 Task: Look for space in Ambanja, Madagascar from 3rd June, 2023 to 9th June, 2023 for 2 adults in price range Rs.6000 to Rs.12000. Place can be entire place with 1  bedroom having 1 bed and 1 bathroom. Property type can be house, flat, guest house, hotel. Booking option can be shelf check-in. Required host language is English.
Action: Mouse moved to (468, 66)
Screenshot: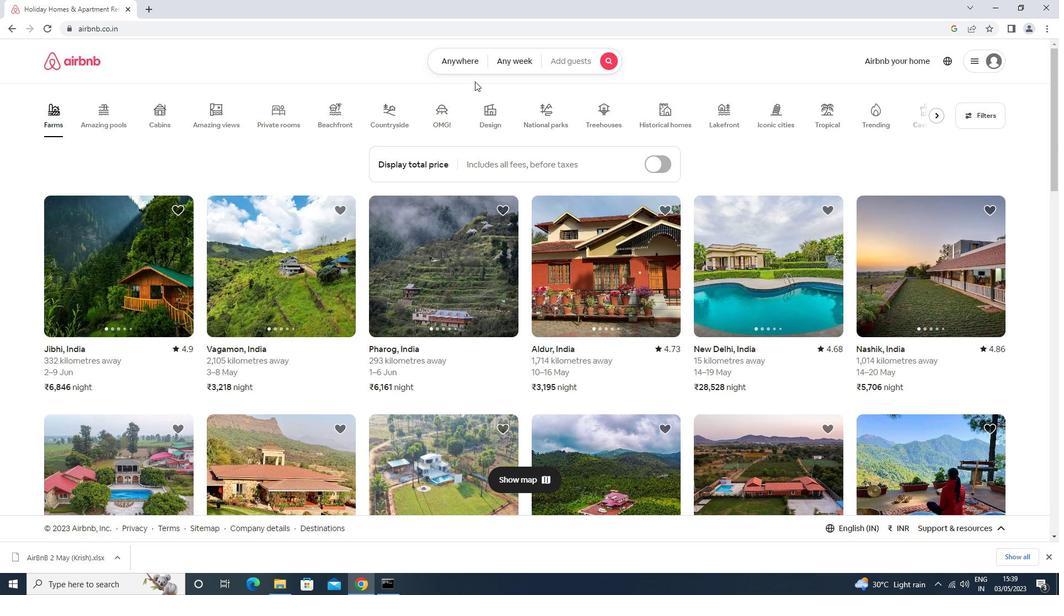
Action: Mouse pressed left at (468, 66)
Screenshot: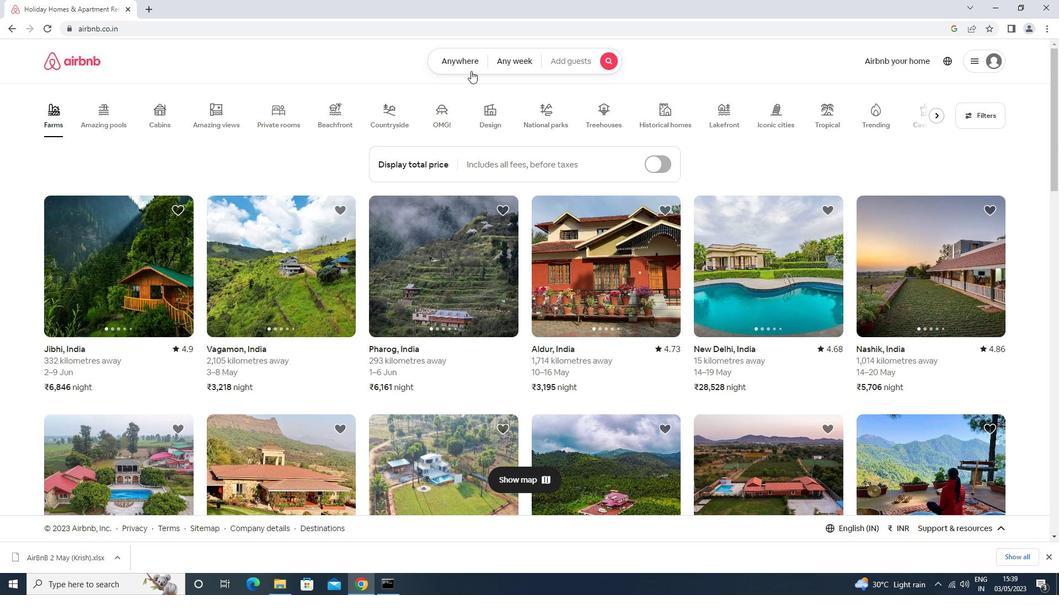 
Action: Mouse moved to (413, 107)
Screenshot: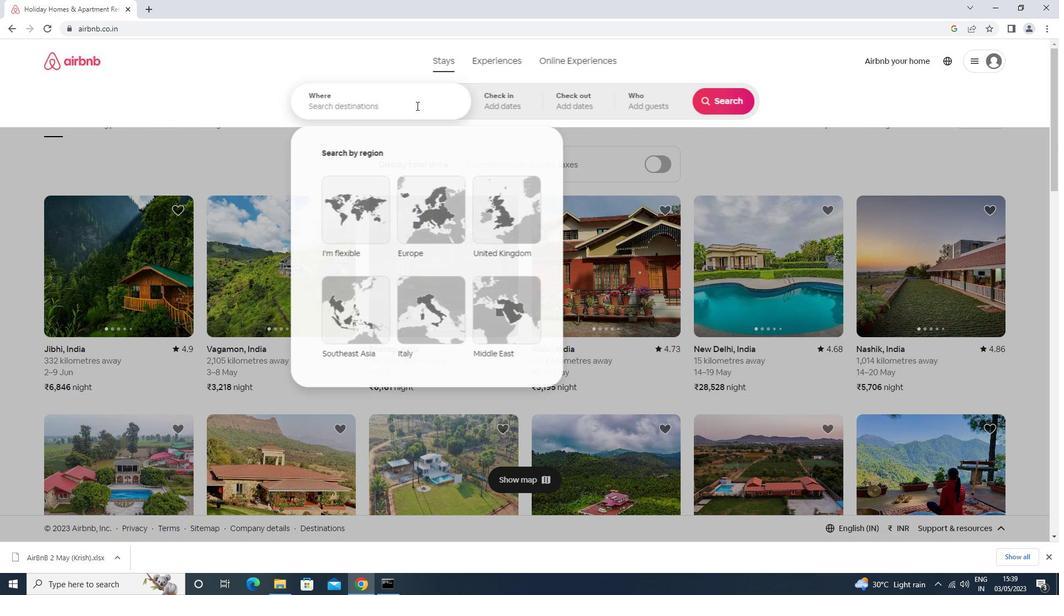 
Action: Mouse pressed left at (413, 107)
Screenshot: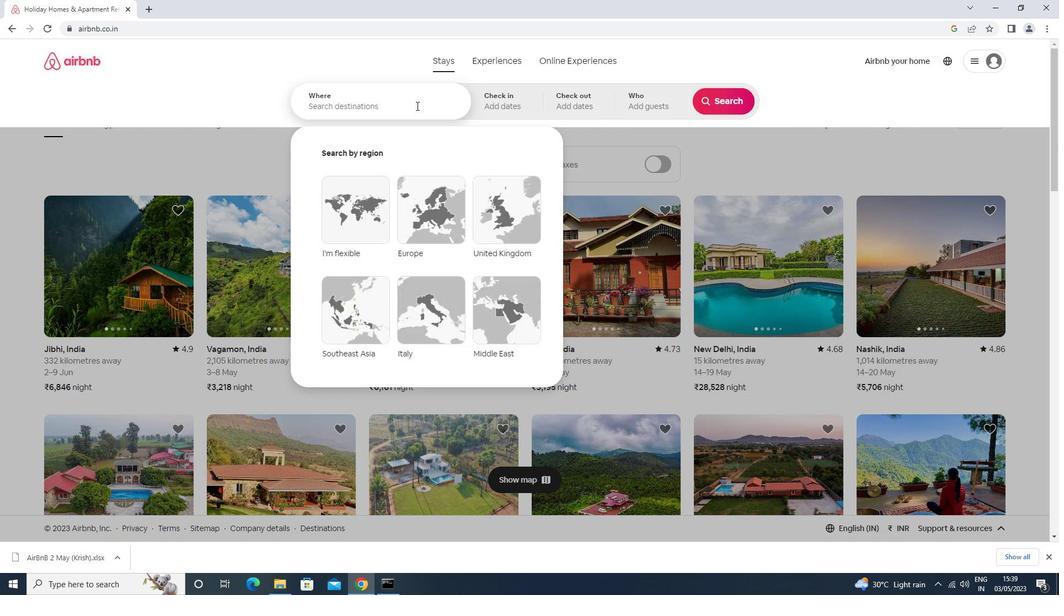 
Action: Mouse moved to (413, 107)
Screenshot: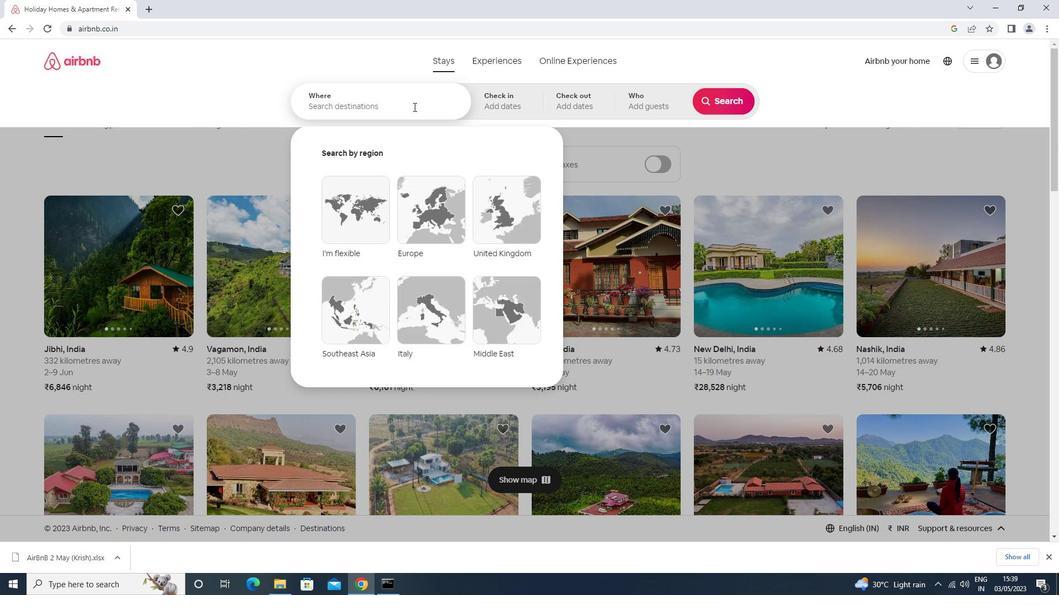
Action: Key pressed ambanja<Key.down><Key.enter>
Screenshot: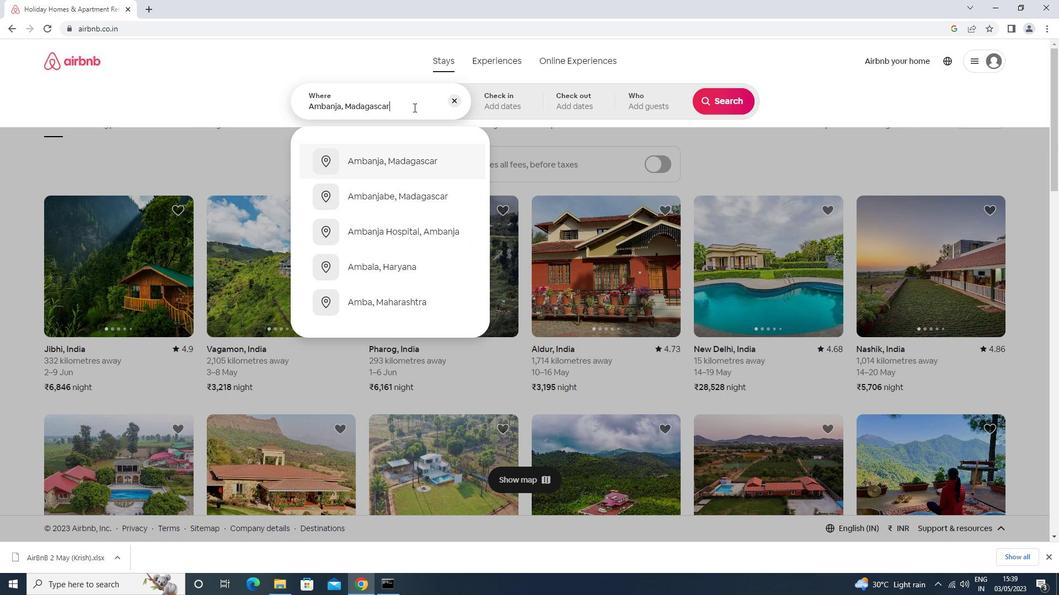 
Action: Mouse moved to (706, 231)
Screenshot: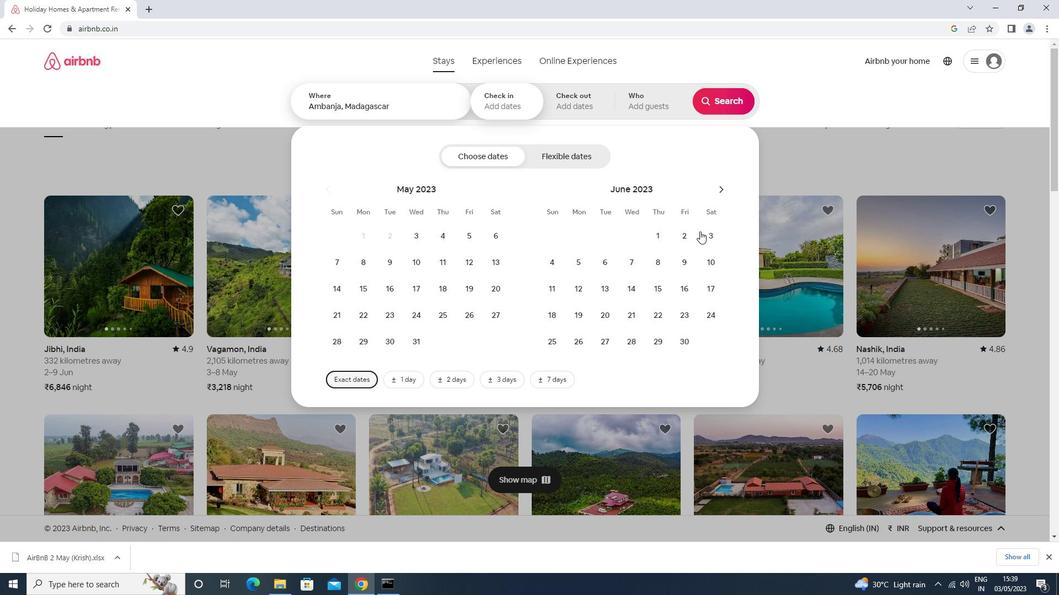 
Action: Mouse pressed left at (706, 231)
Screenshot: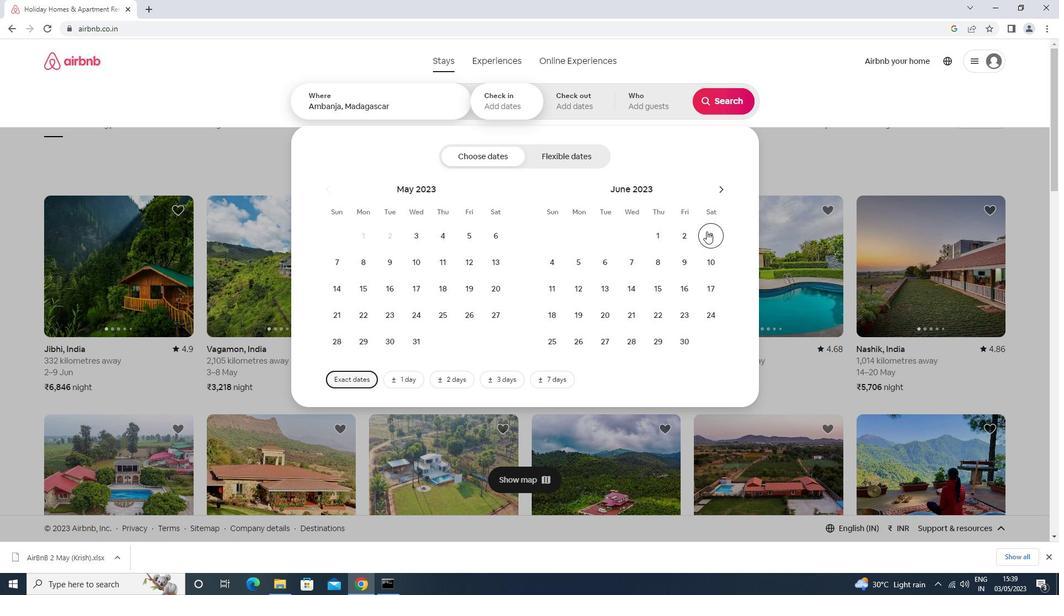 
Action: Mouse moved to (681, 266)
Screenshot: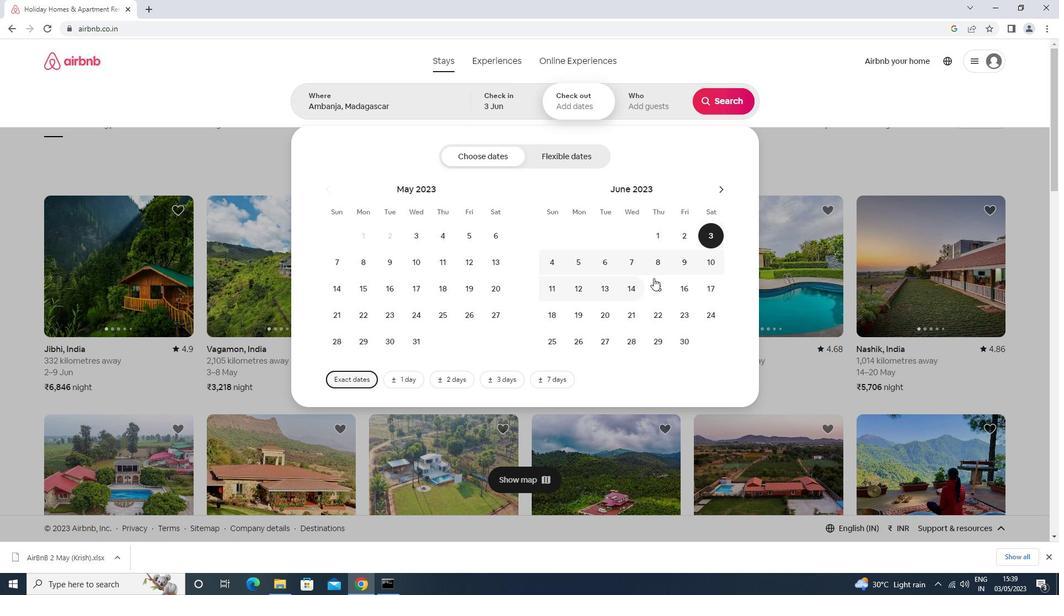 
Action: Mouse pressed left at (681, 266)
Screenshot: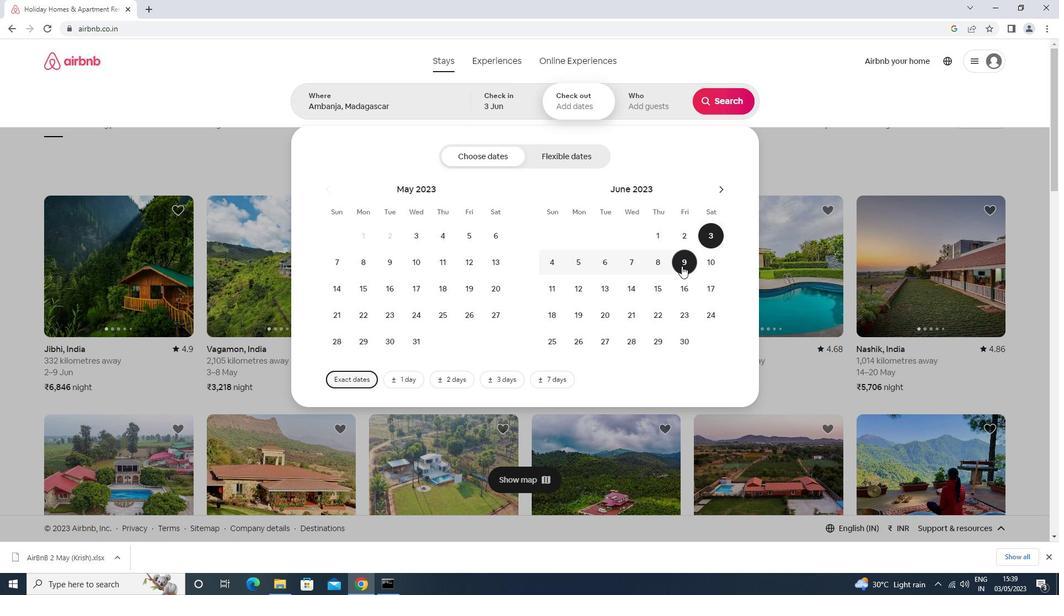 
Action: Mouse moved to (640, 113)
Screenshot: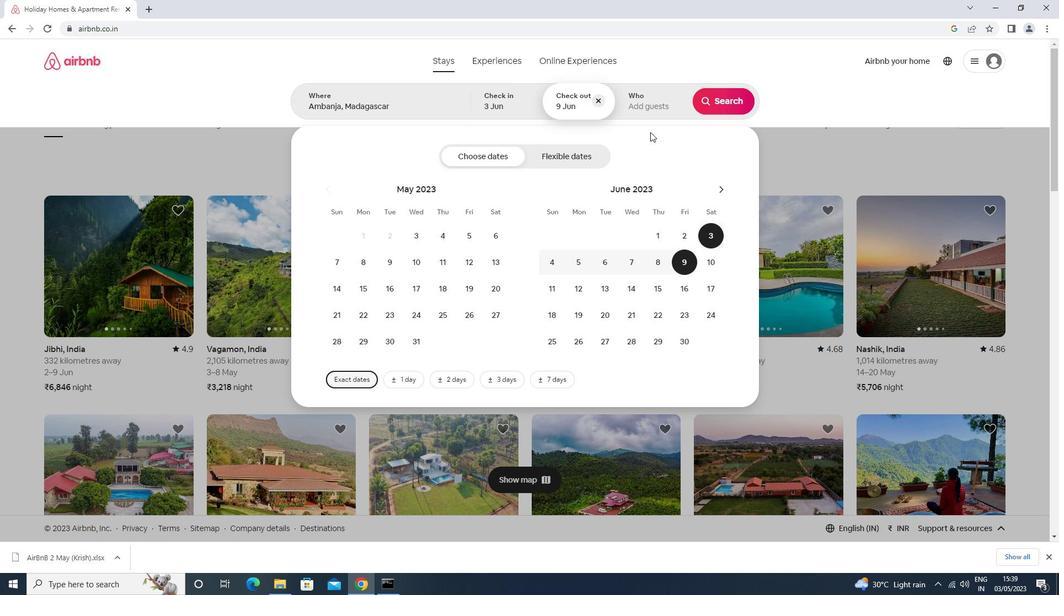 
Action: Mouse pressed left at (640, 113)
Screenshot: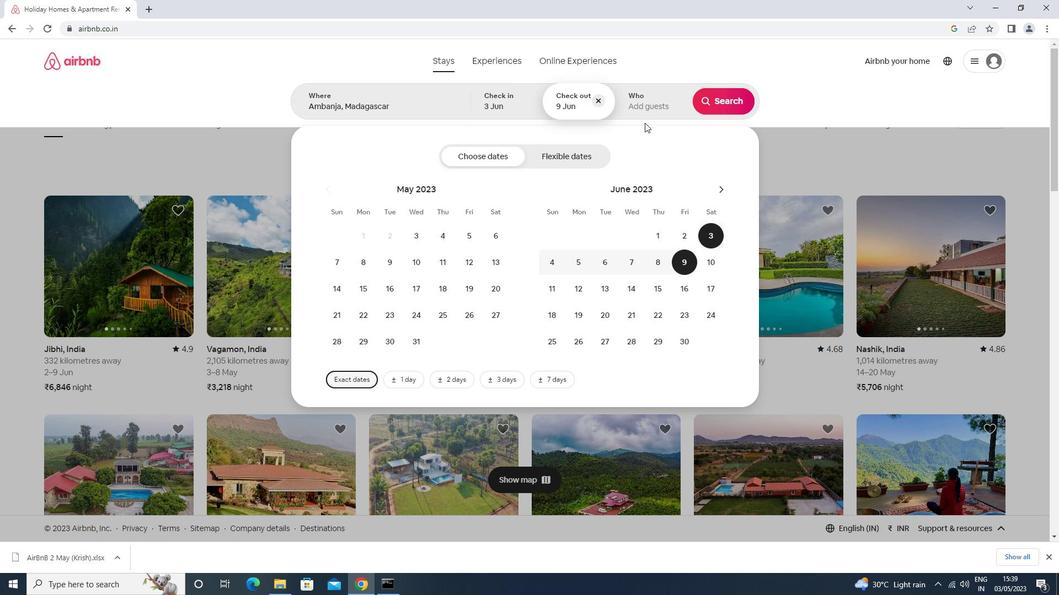 
Action: Mouse moved to (726, 164)
Screenshot: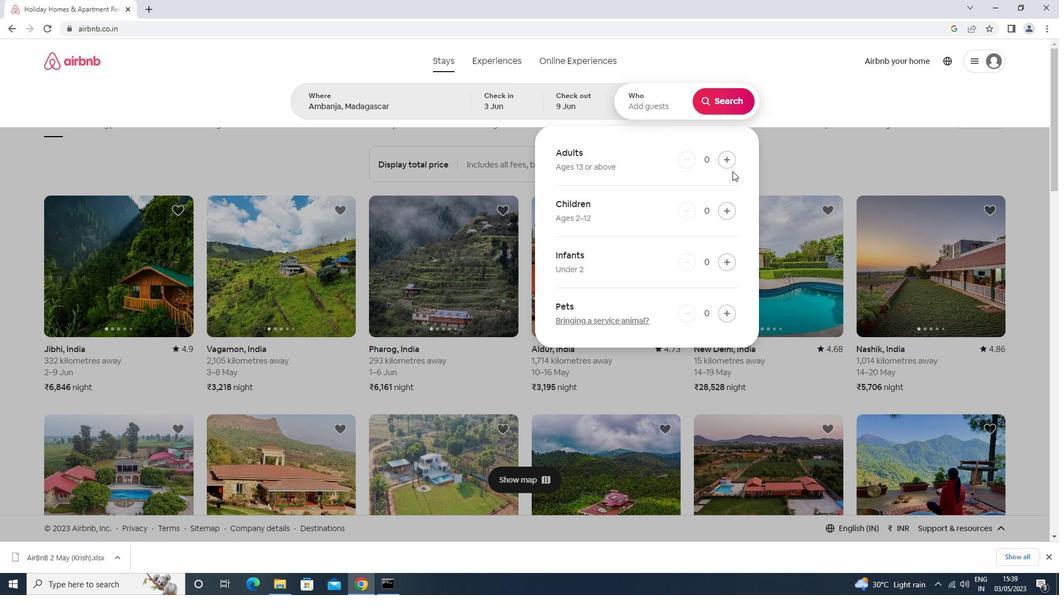 
Action: Mouse pressed left at (726, 164)
Screenshot: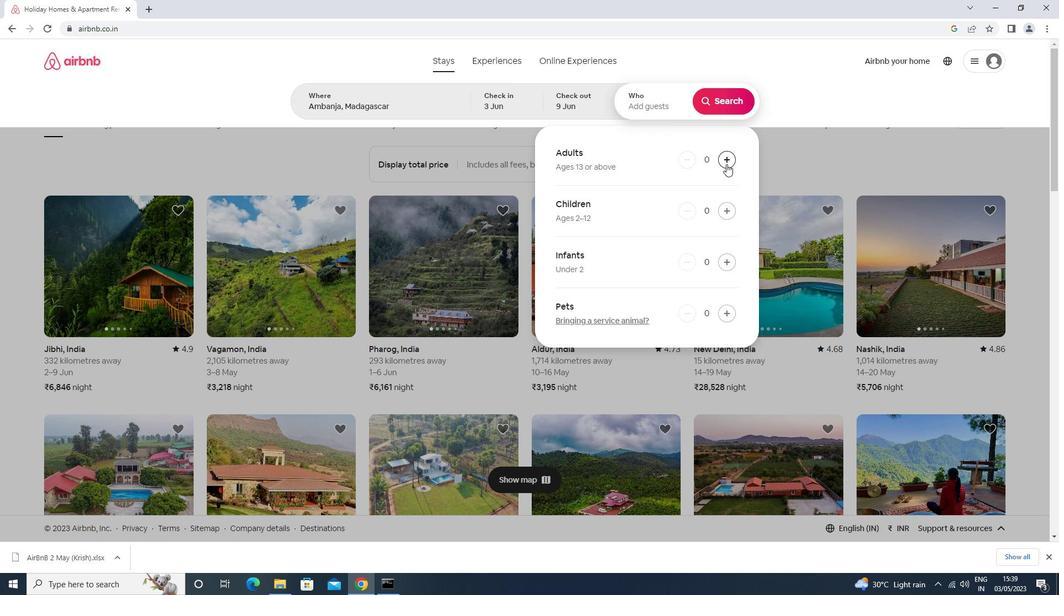 
Action: Mouse pressed left at (726, 164)
Screenshot: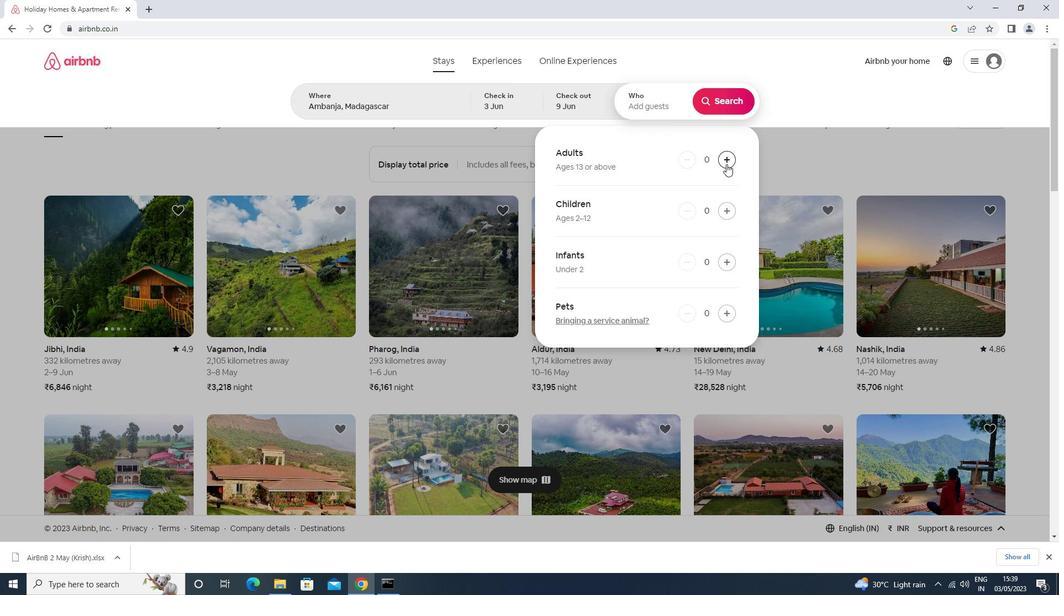 
Action: Mouse moved to (723, 105)
Screenshot: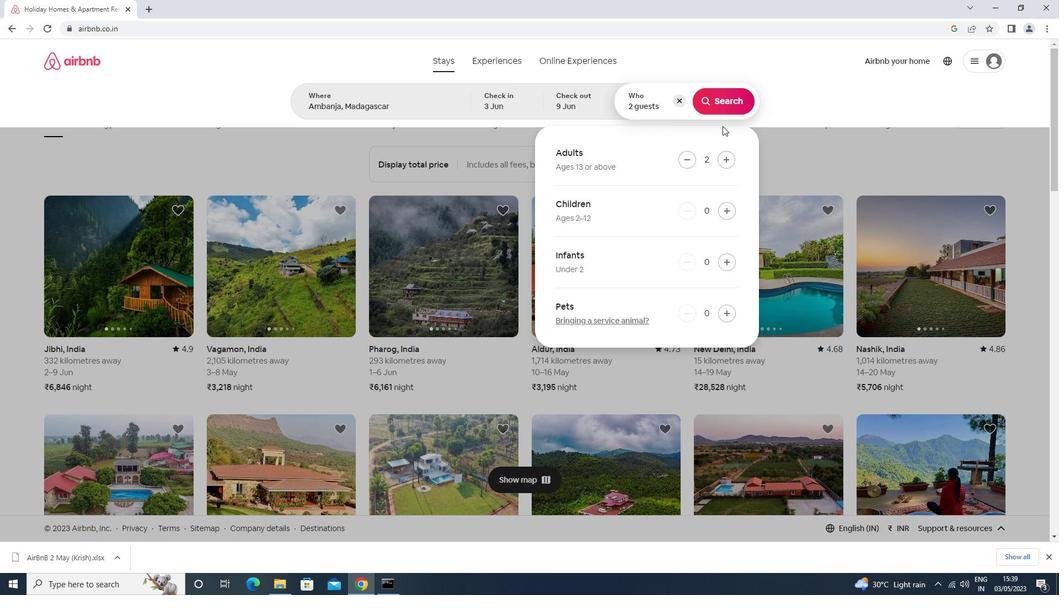 
Action: Mouse pressed left at (723, 105)
Screenshot: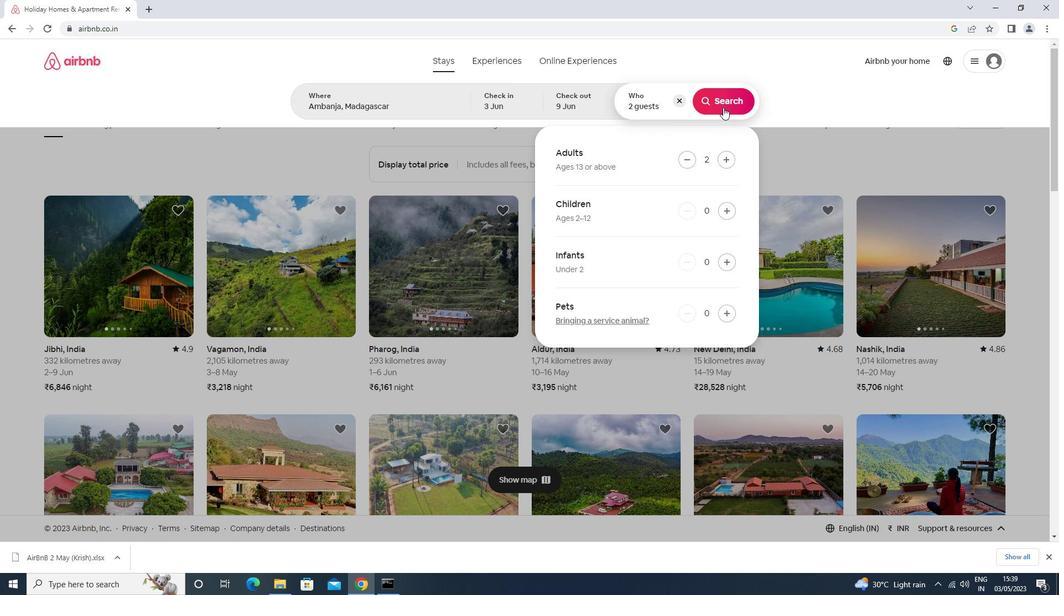 
Action: Mouse moved to (1003, 106)
Screenshot: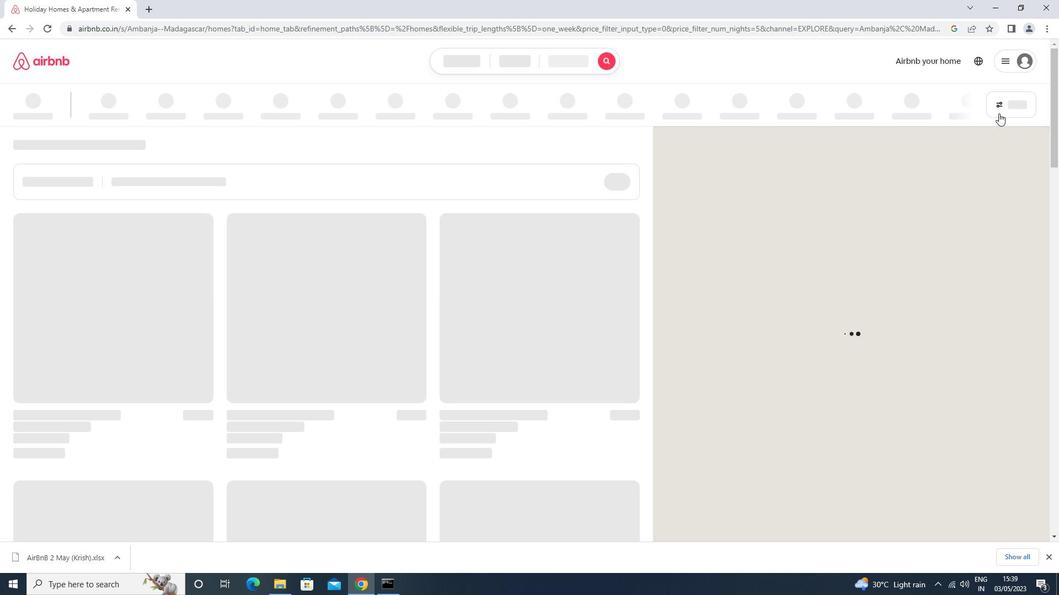 
Action: Mouse pressed left at (1003, 106)
Screenshot: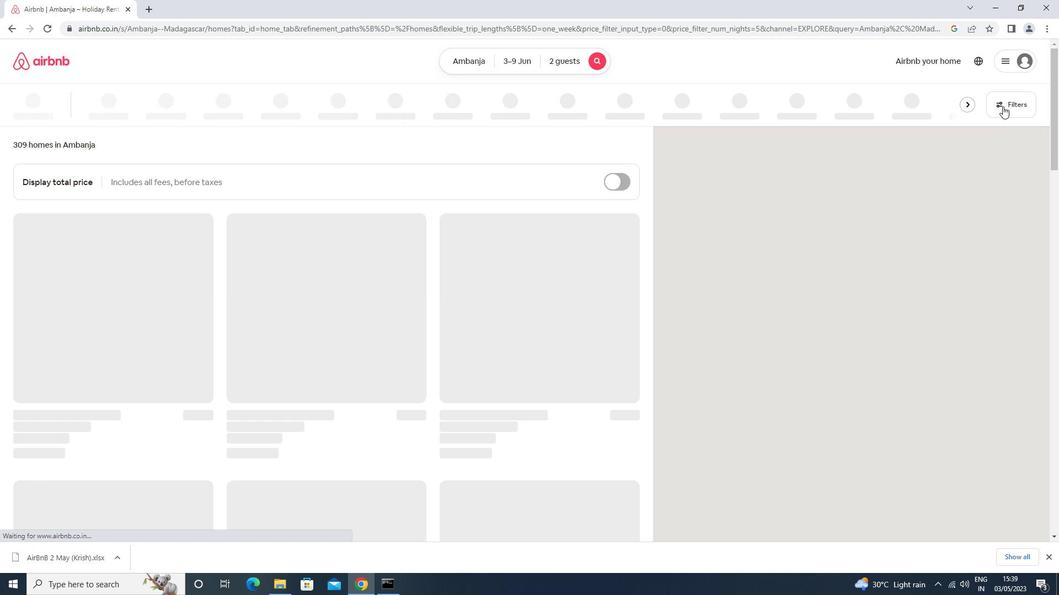 
Action: Mouse moved to (400, 247)
Screenshot: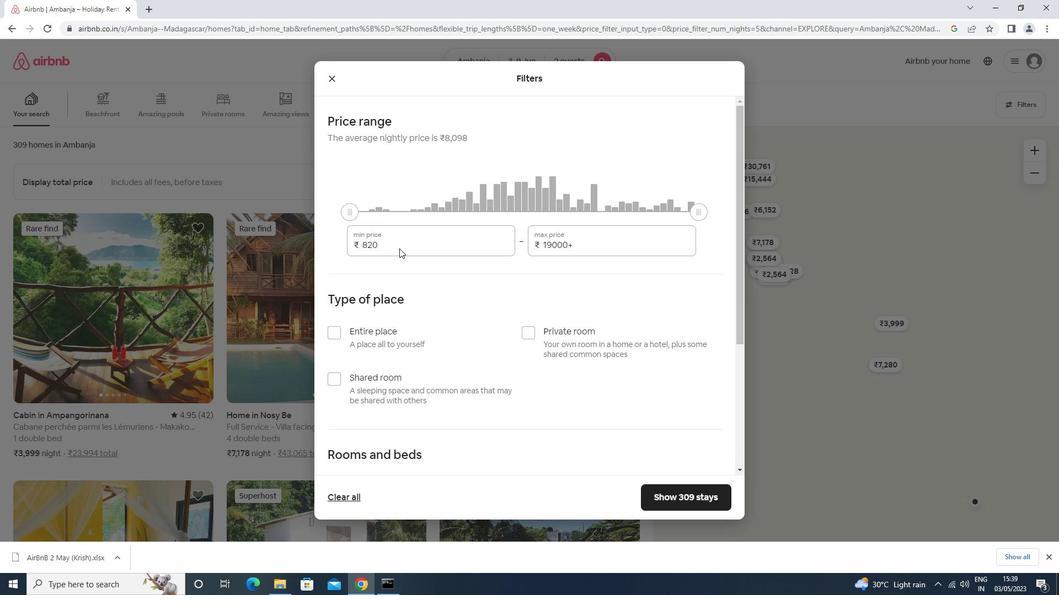 
Action: Mouse pressed left at (400, 247)
Screenshot: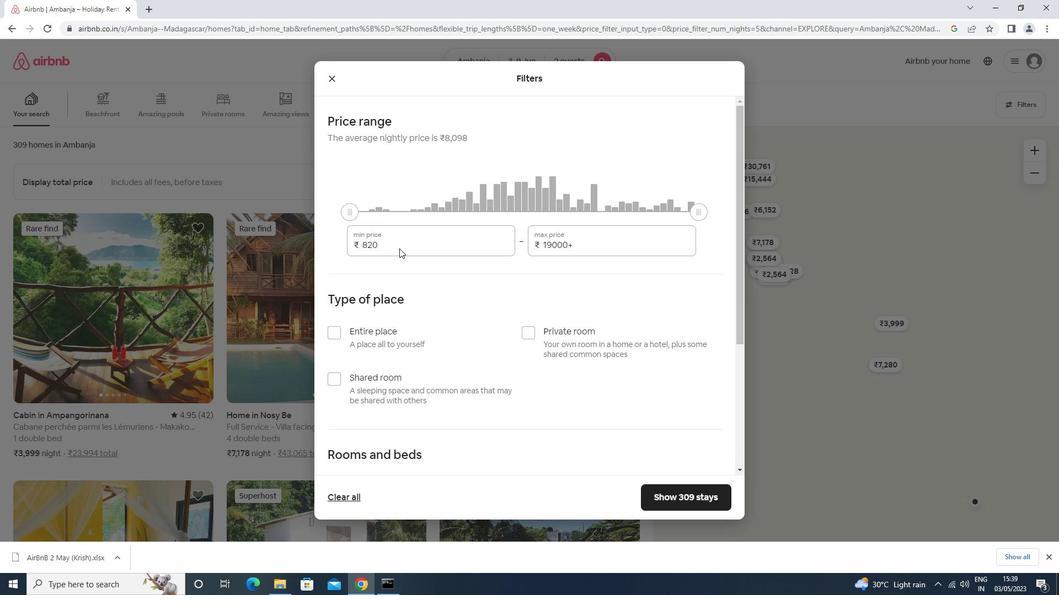 
Action: Mouse moved to (383, 235)
Screenshot: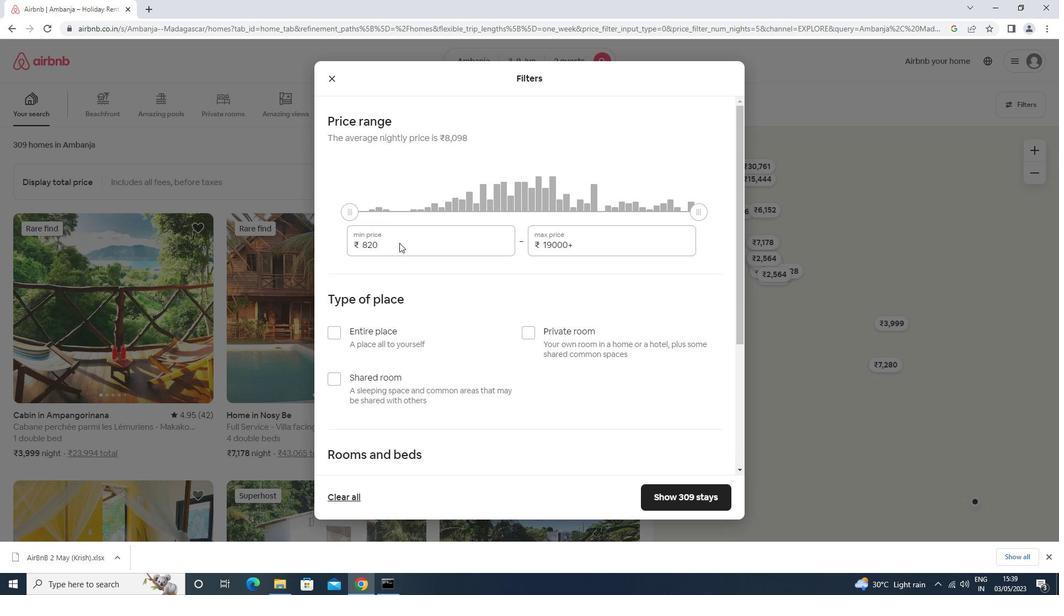 
Action: Mouse pressed left at (383, 235)
Screenshot: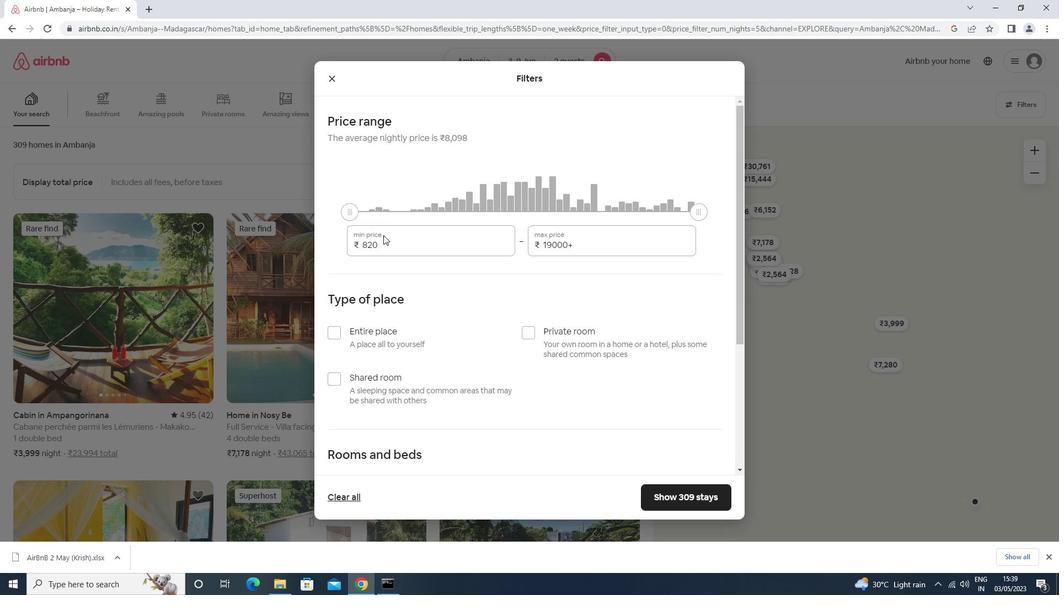
Action: Mouse moved to (393, 236)
Screenshot: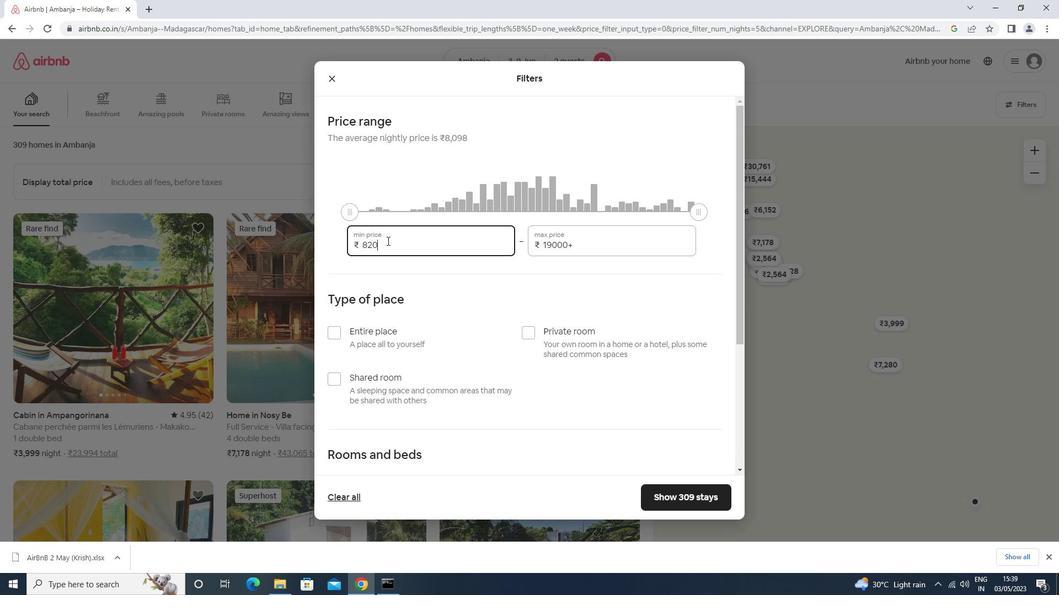 
Action: Key pressed <Key.backspace><Key.backspace><Key.backspace><Key.backspace><Key.backspace><Key.backspace>6000<Key.tab>12000
Screenshot: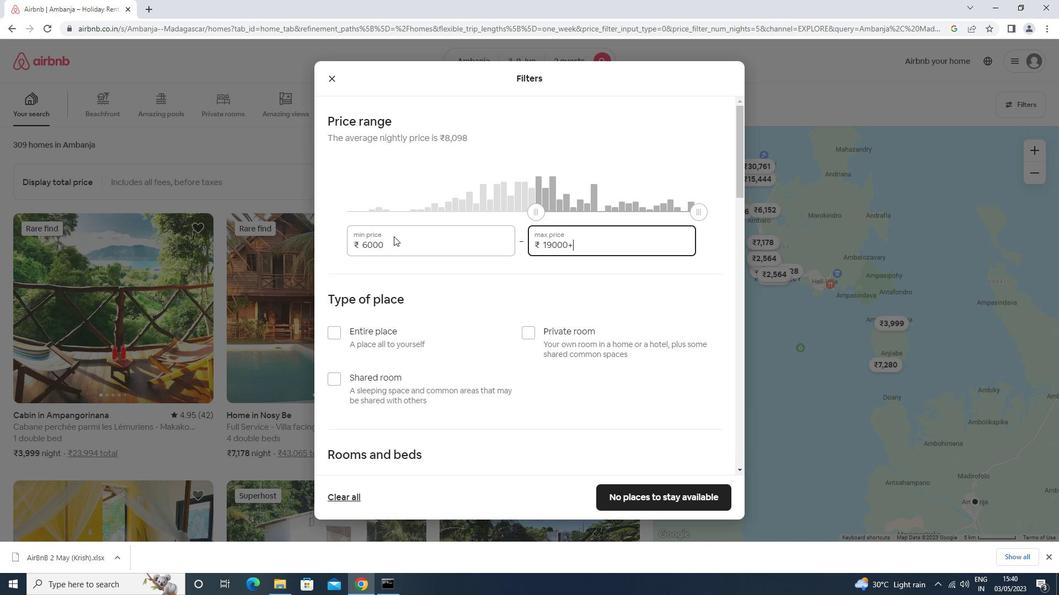 
Action: Mouse moved to (364, 333)
Screenshot: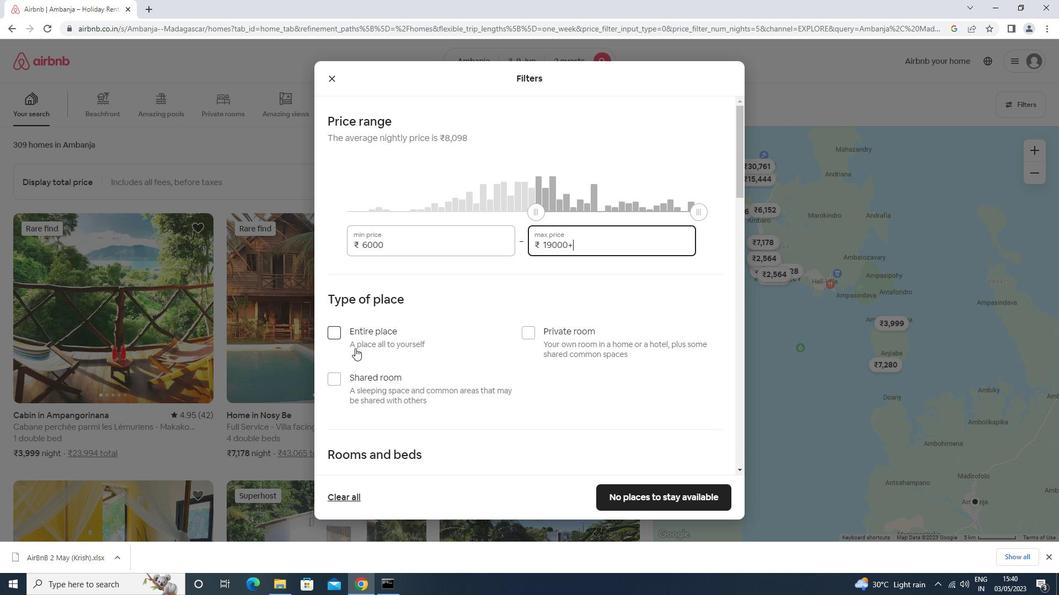 
Action: Mouse pressed left at (364, 333)
Screenshot: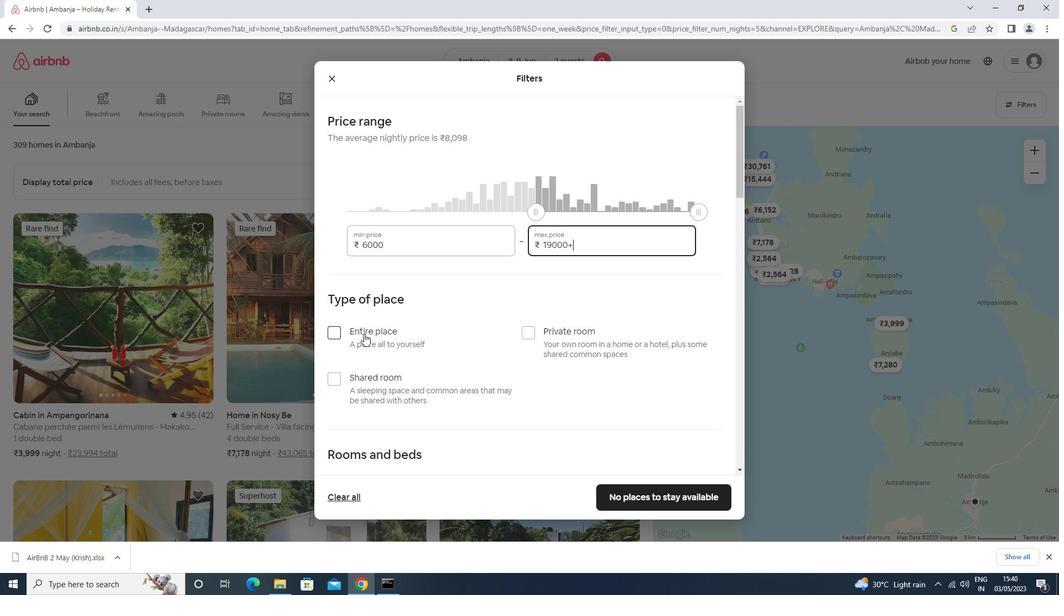 
Action: Mouse moved to (367, 333)
Screenshot: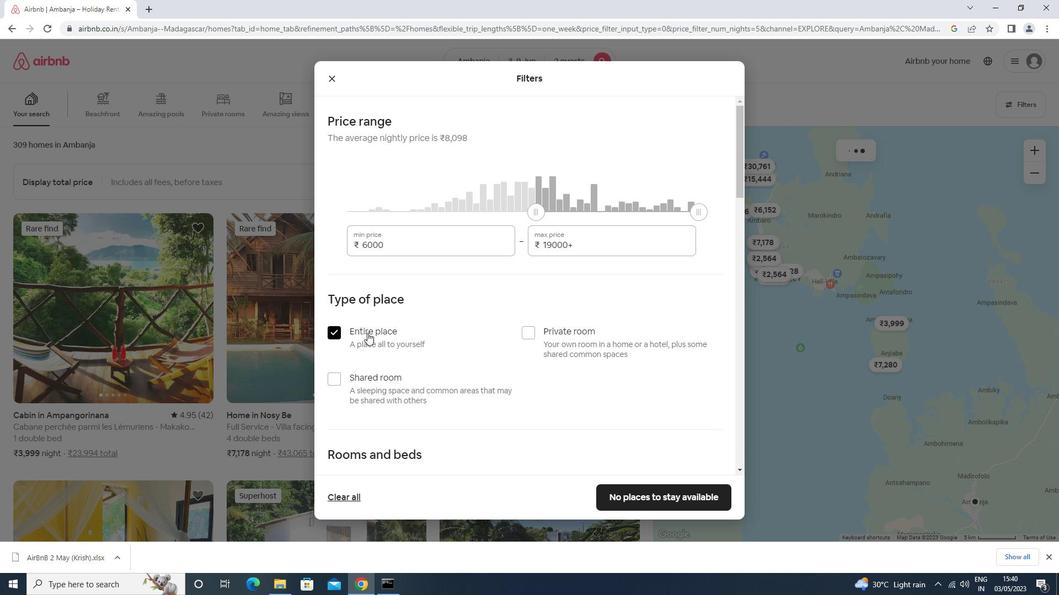 
Action: Mouse scrolled (367, 332) with delta (0, 0)
Screenshot: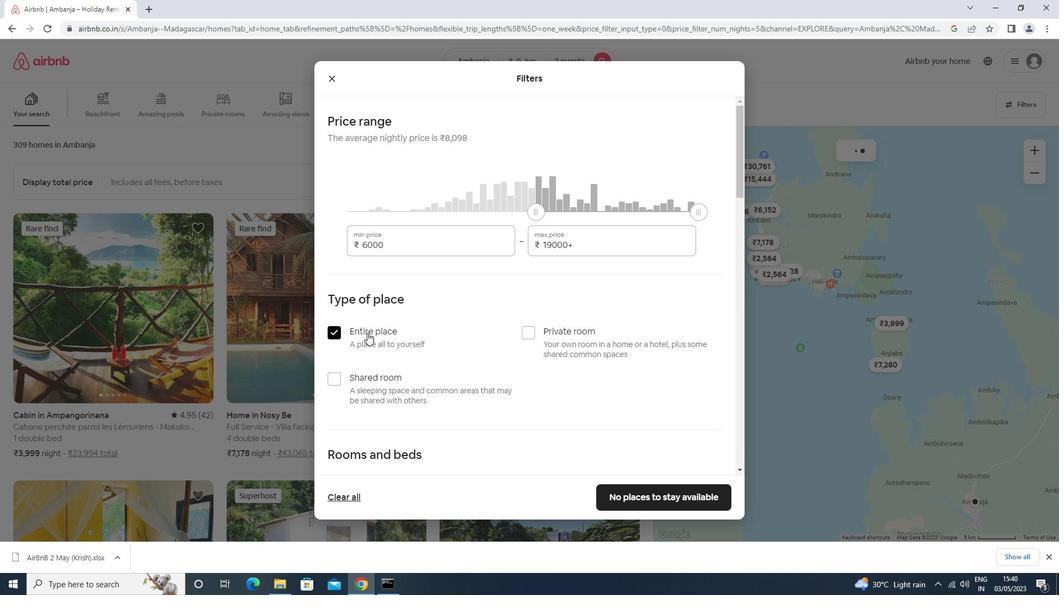 
Action: Mouse scrolled (367, 332) with delta (0, 0)
Screenshot: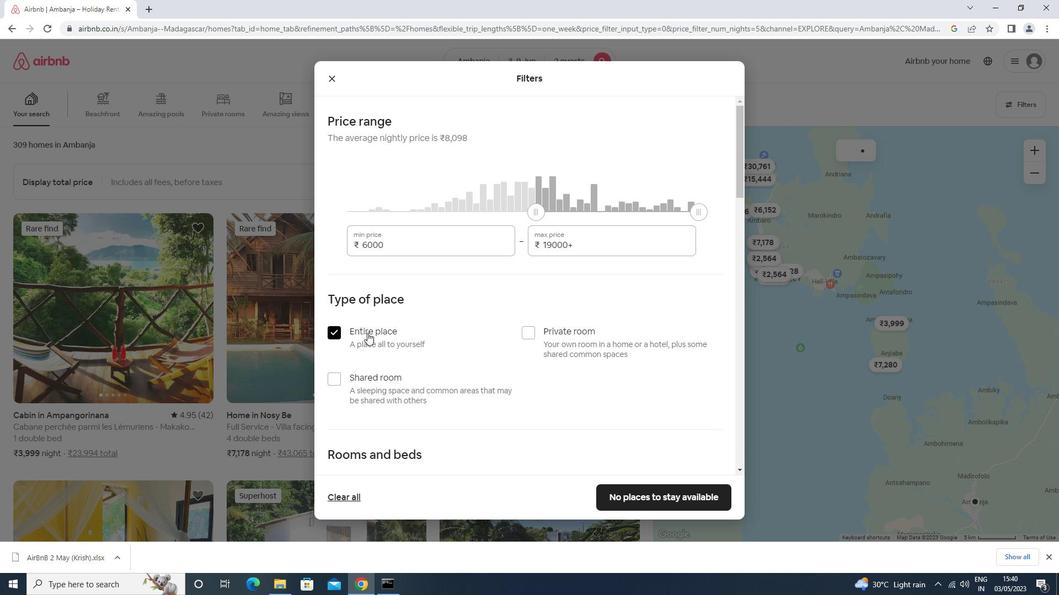 
Action: Mouse scrolled (367, 332) with delta (0, 0)
Screenshot: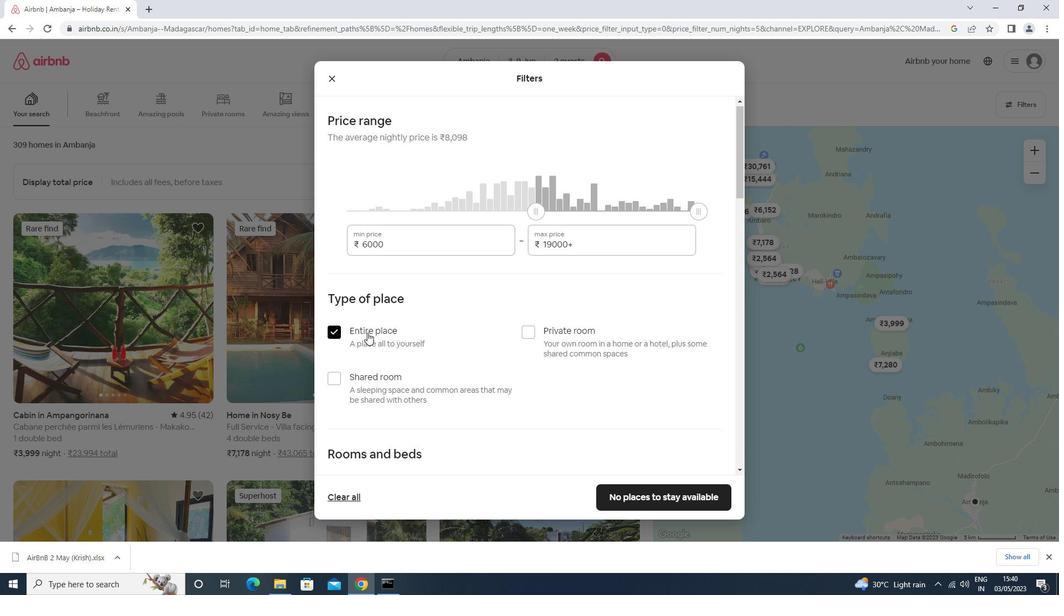 
Action: Mouse moved to (401, 350)
Screenshot: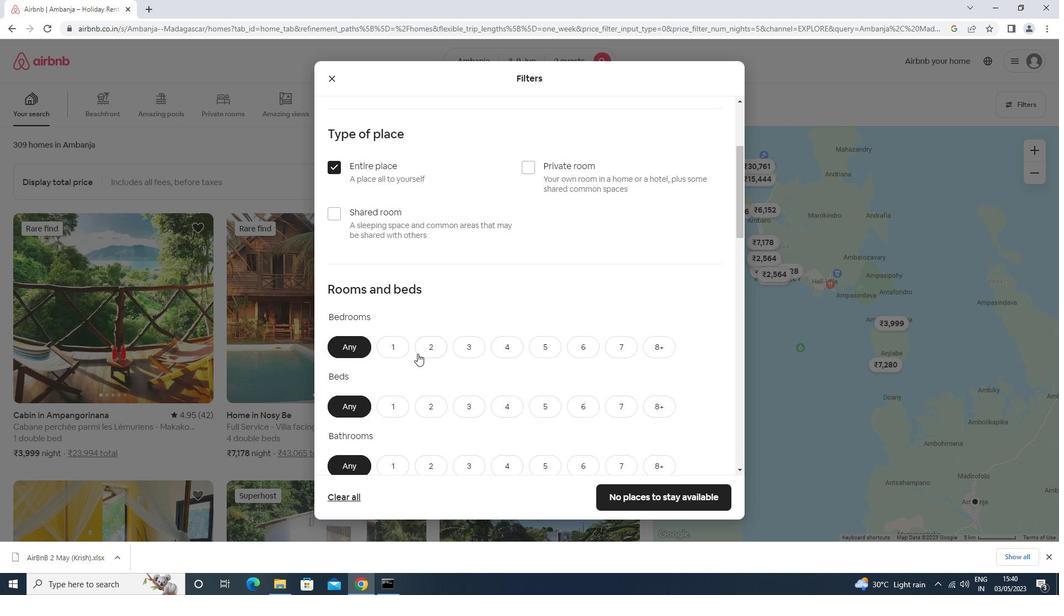 
Action: Mouse pressed left at (401, 350)
Screenshot: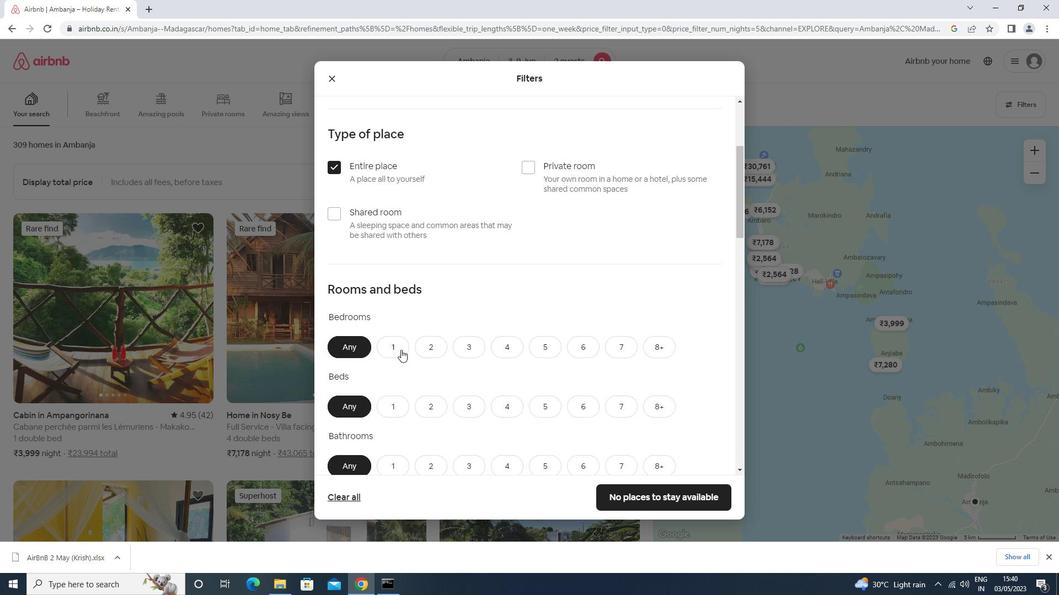 
Action: Mouse moved to (392, 417)
Screenshot: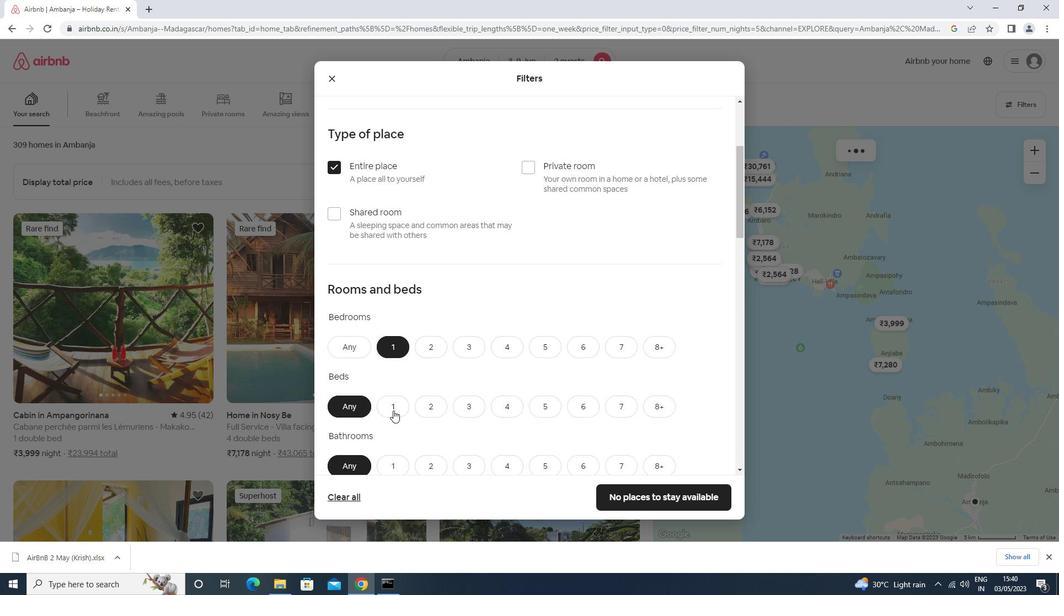 
Action: Mouse pressed left at (392, 417)
Screenshot: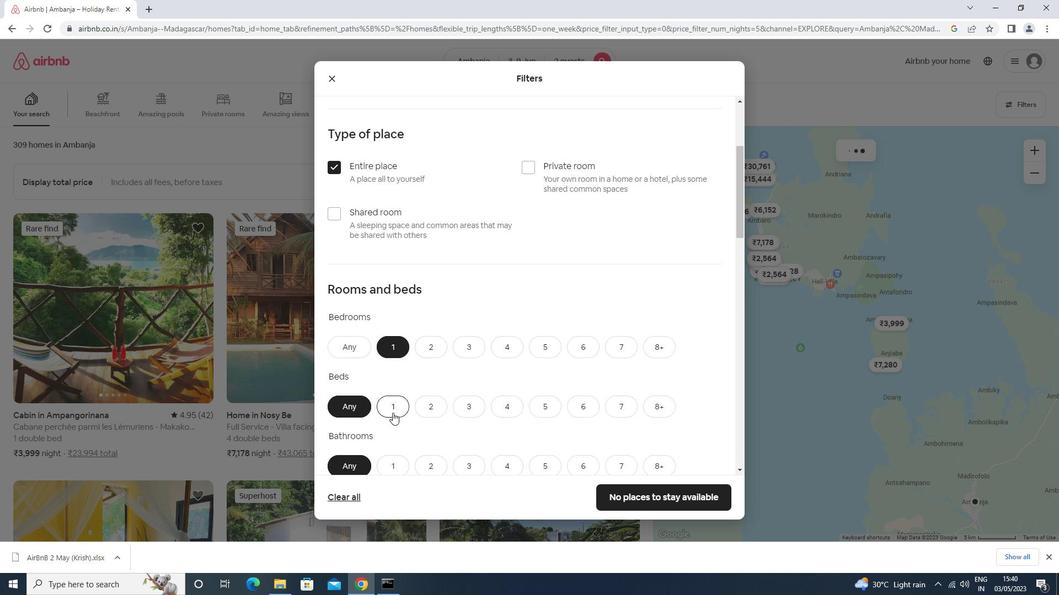 
Action: Mouse moved to (393, 464)
Screenshot: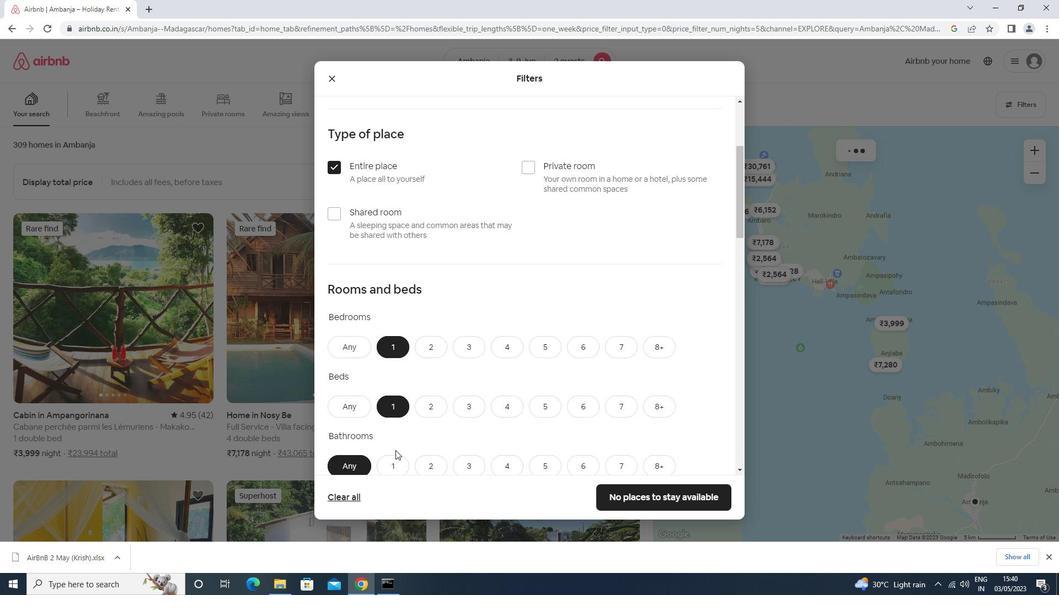 
Action: Mouse pressed left at (393, 464)
Screenshot: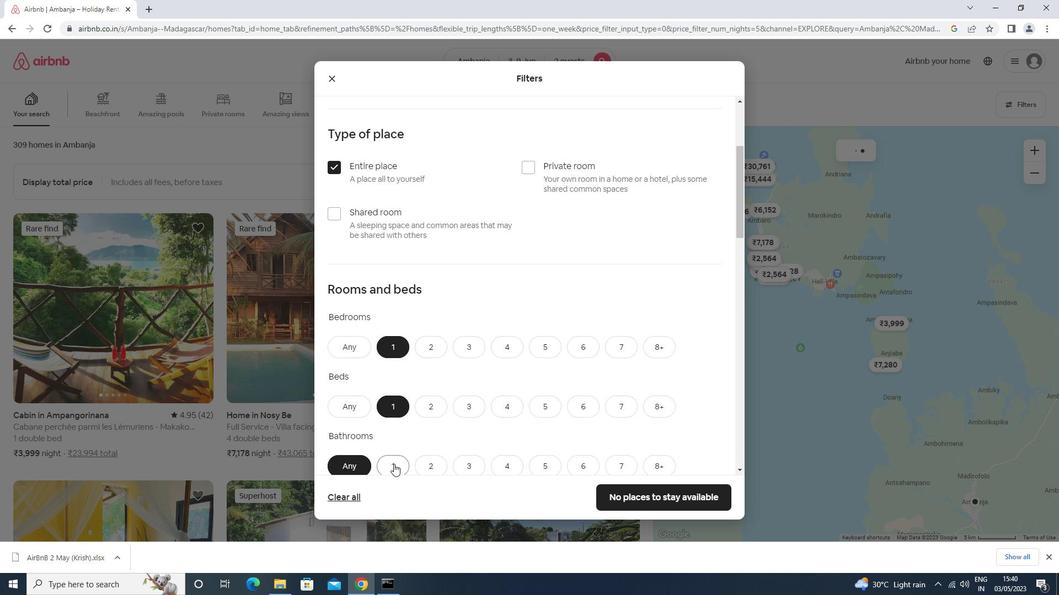 
Action: Mouse moved to (396, 445)
Screenshot: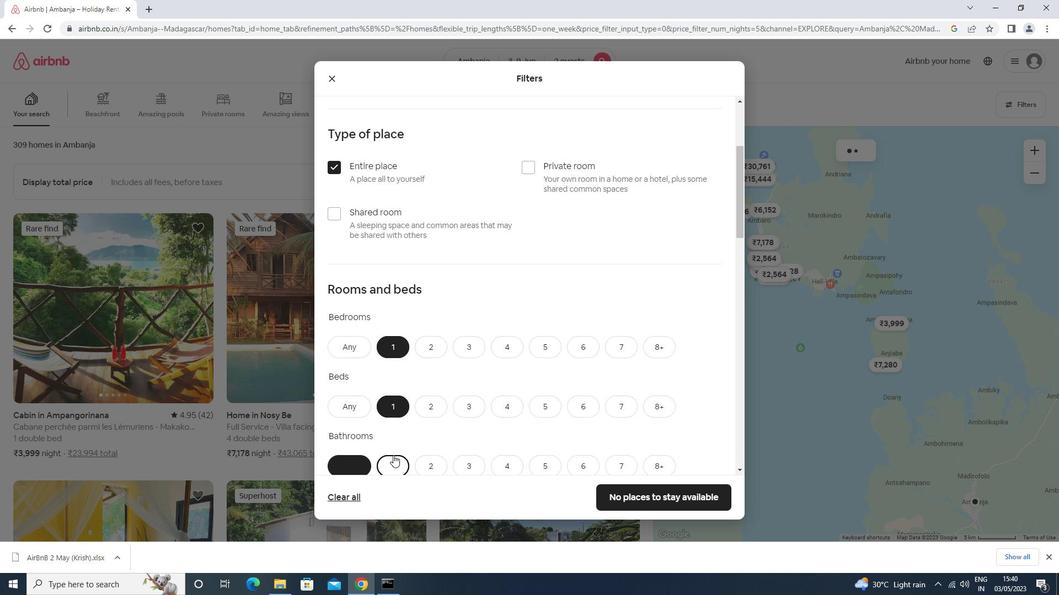 
Action: Mouse scrolled (396, 444) with delta (0, 0)
Screenshot: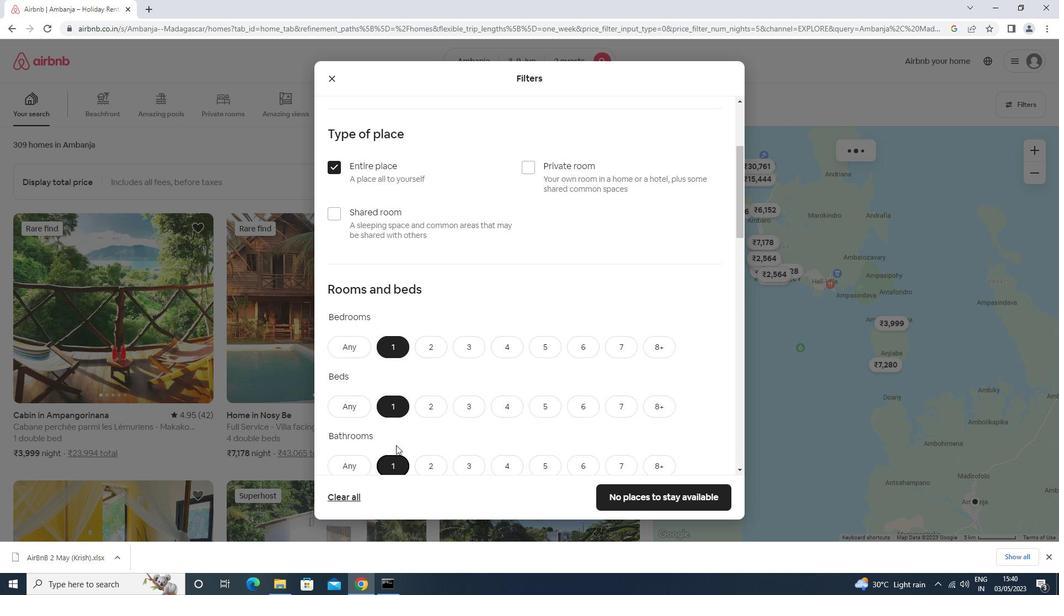 
Action: Mouse scrolled (396, 444) with delta (0, 0)
Screenshot: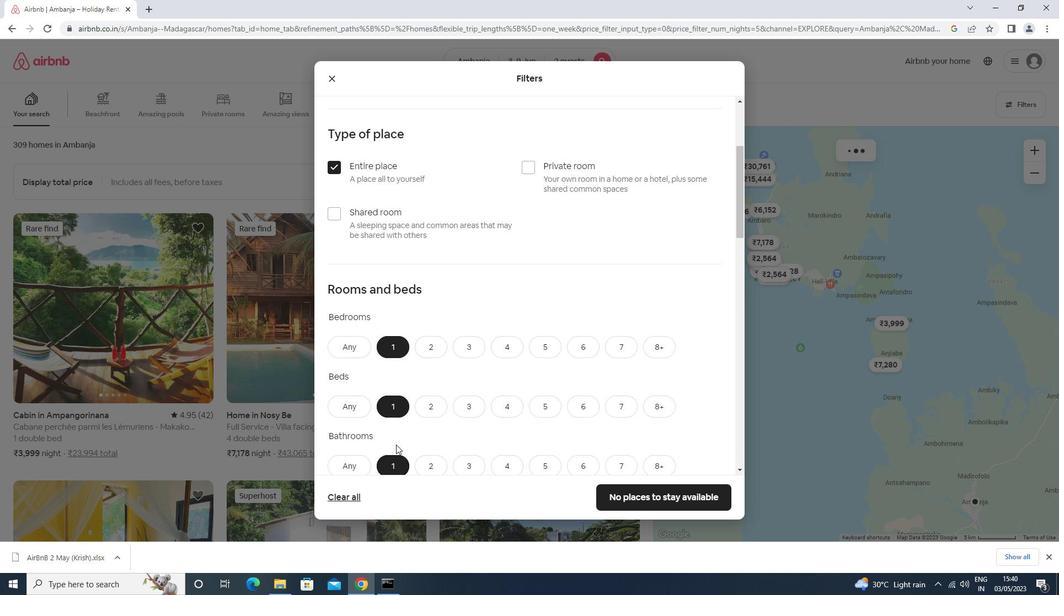 
Action: Mouse scrolled (396, 444) with delta (0, 0)
Screenshot: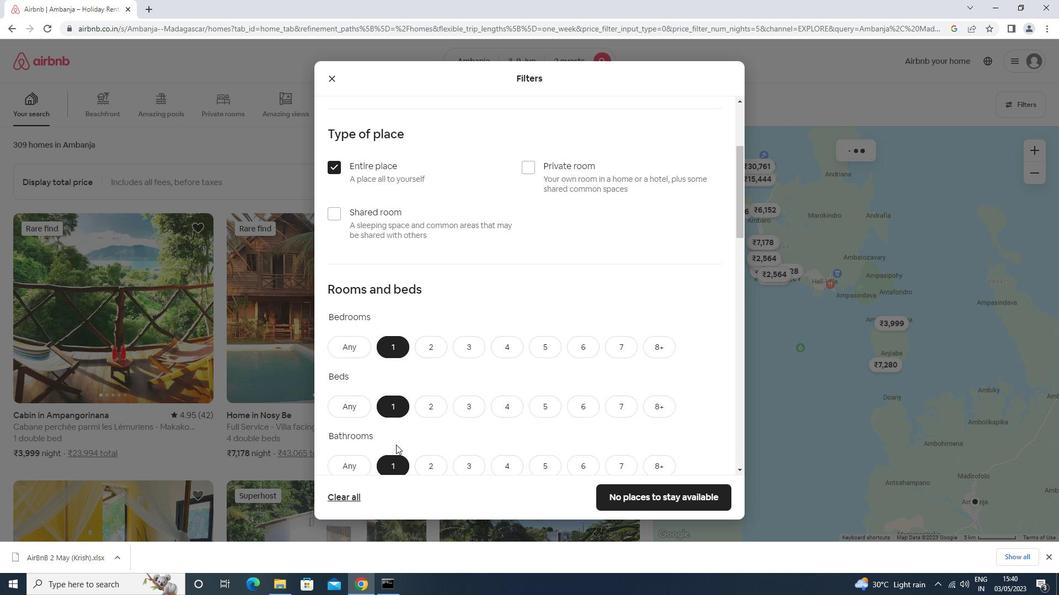
Action: Mouse scrolled (396, 444) with delta (0, 0)
Screenshot: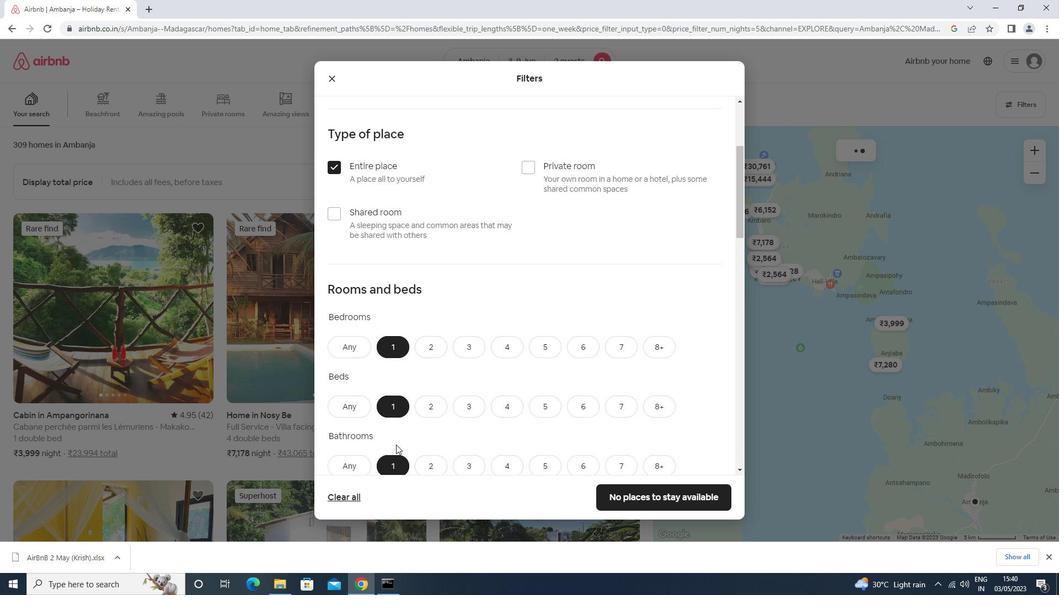 
Action: Mouse scrolled (396, 444) with delta (0, 0)
Screenshot: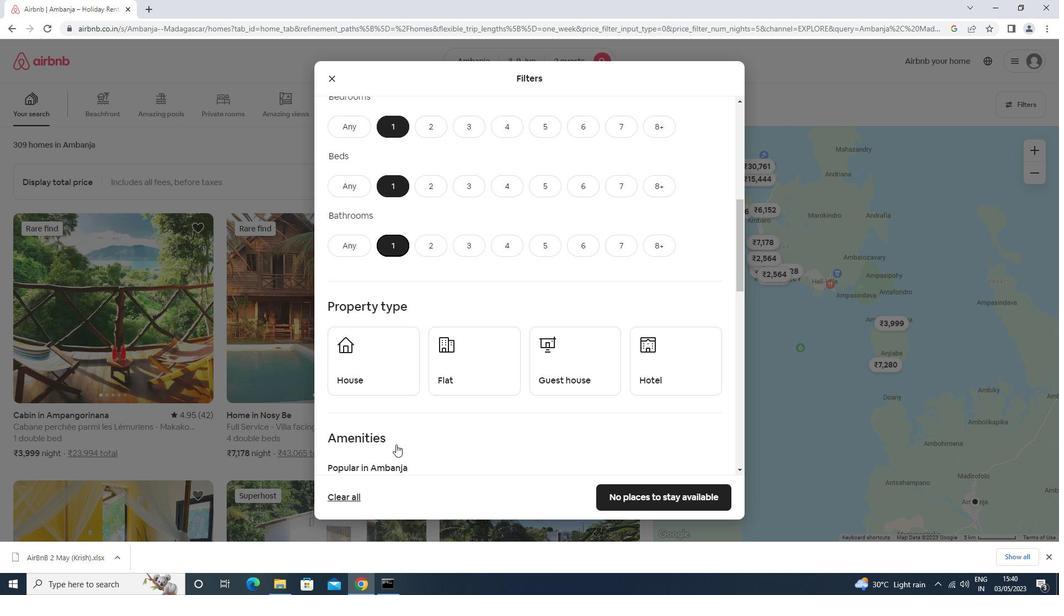 
Action: Mouse scrolled (396, 444) with delta (0, 0)
Screenshot: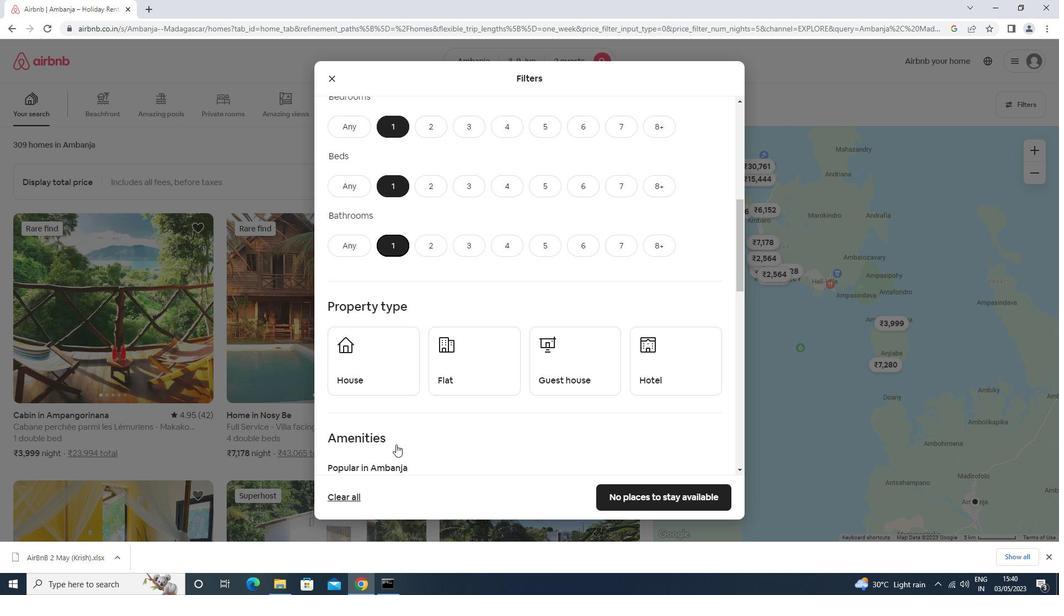 
Action: Mouse moved to (376, 256)
Screenshot: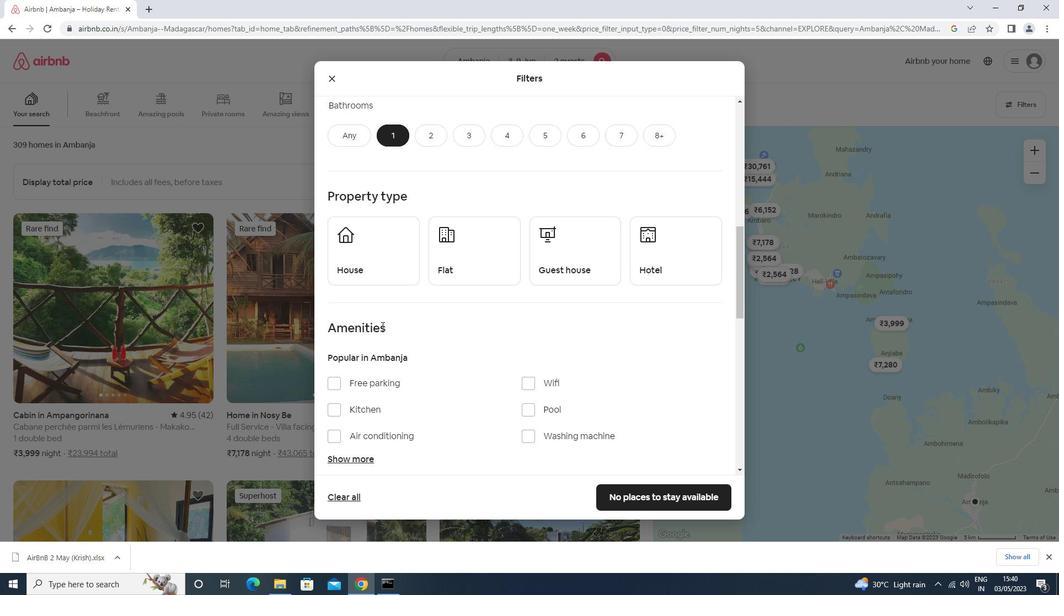 
Action: Mouse pressed left at (376, 256)
Screenshot: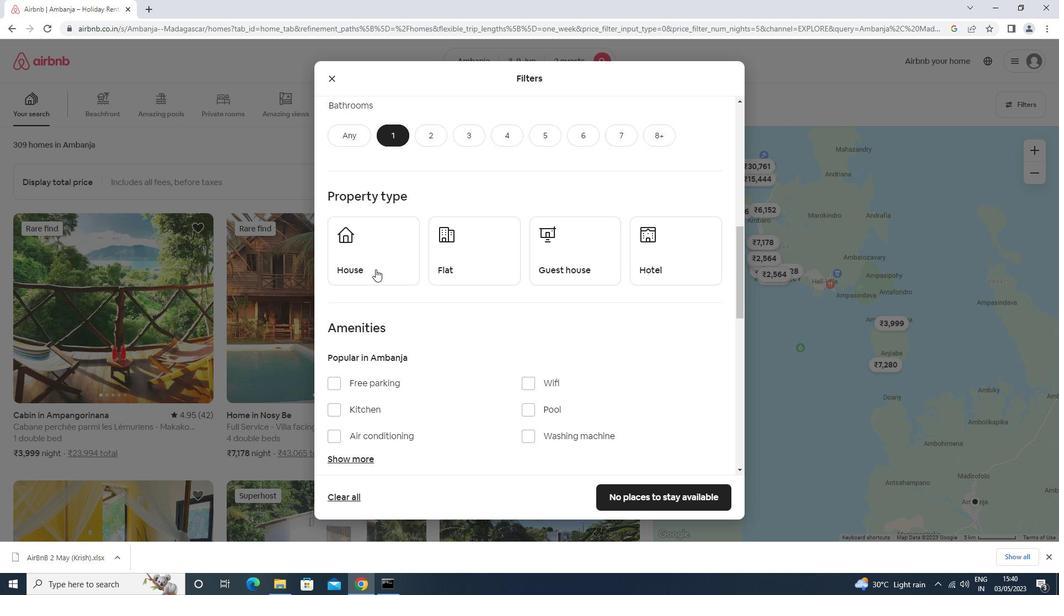 
Action: Mouse moved to (476, 274)
Screenshot: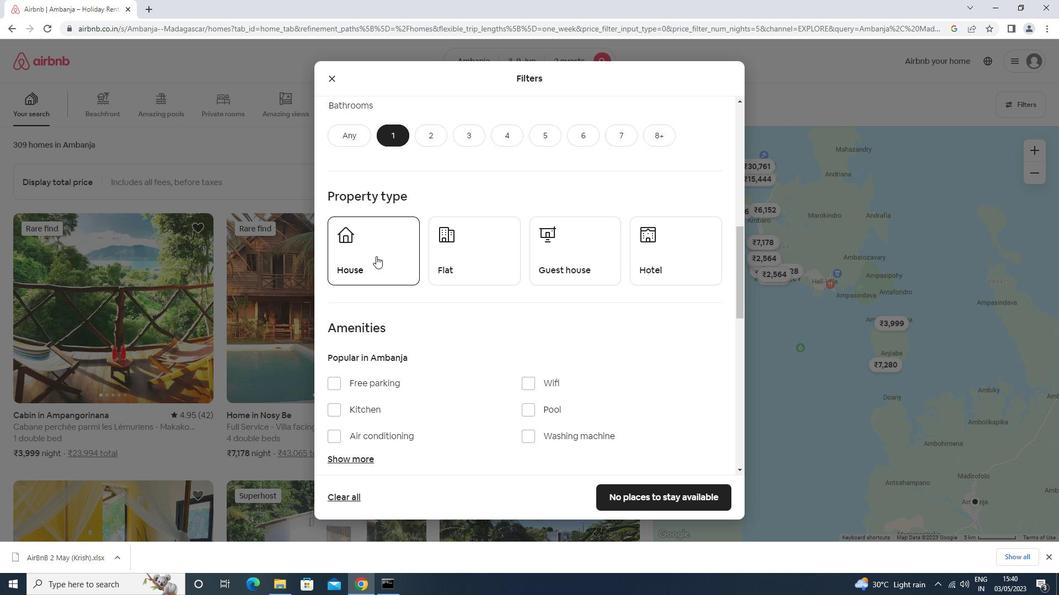 
Action: Mouse pressed left at (476, 274)
Screenshot: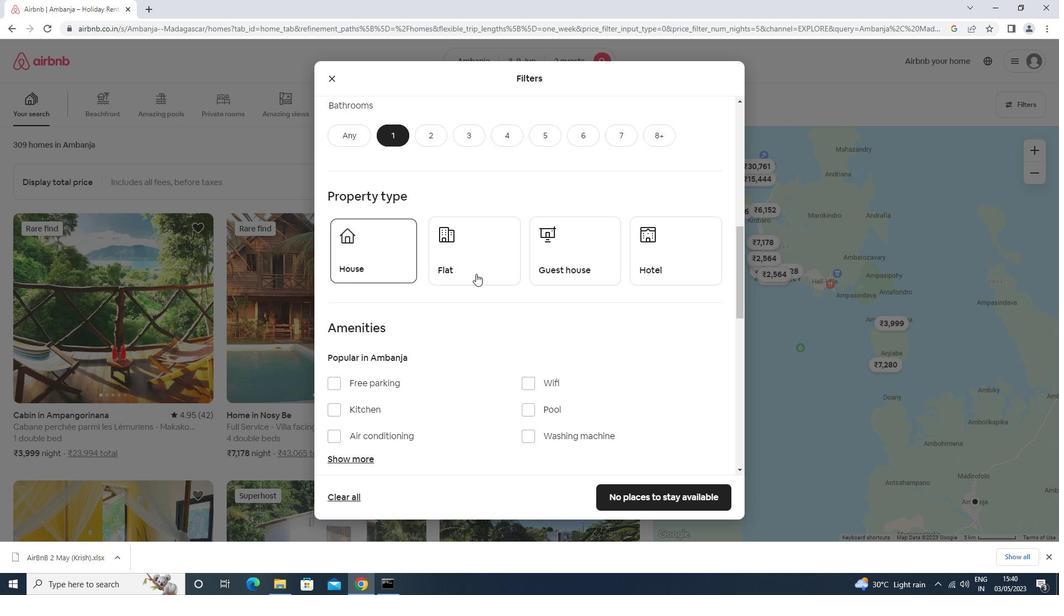 
Action: Mouse moved to (565, 264)
Screenshot: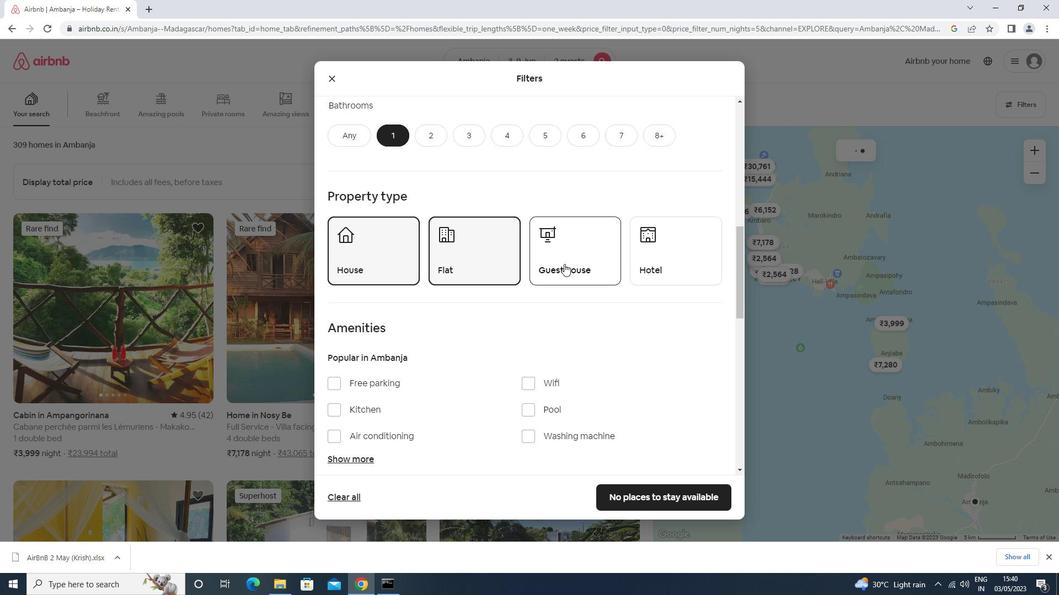 
Action: Mouse pressed left at (565, 264)
Screenshot: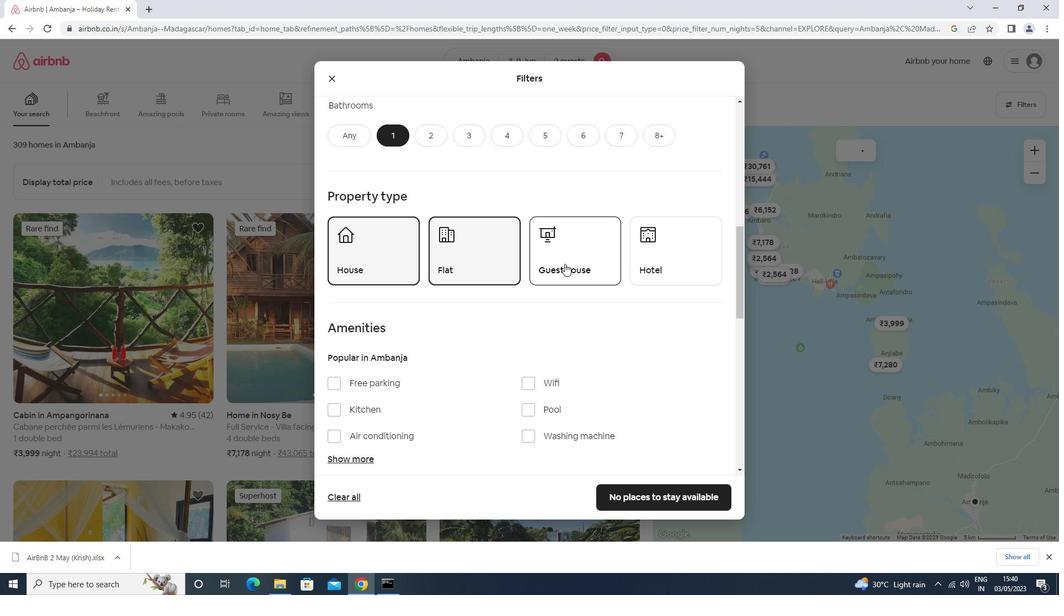 
Action: Mouse moved to (657, 255)
Screenshot: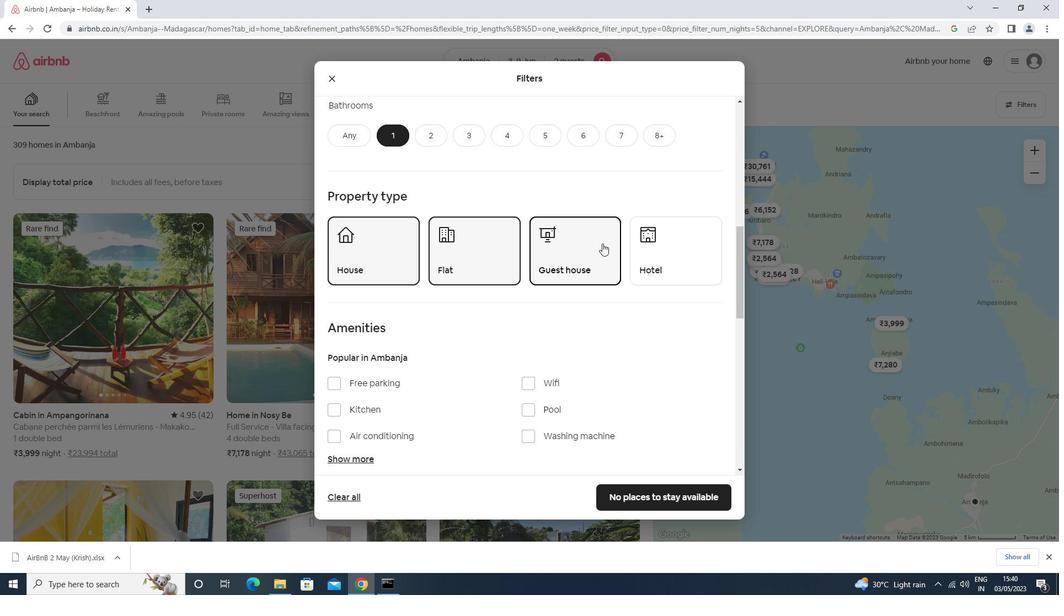 
Action: Mouse pressed left at (657, 255)
Screenshot: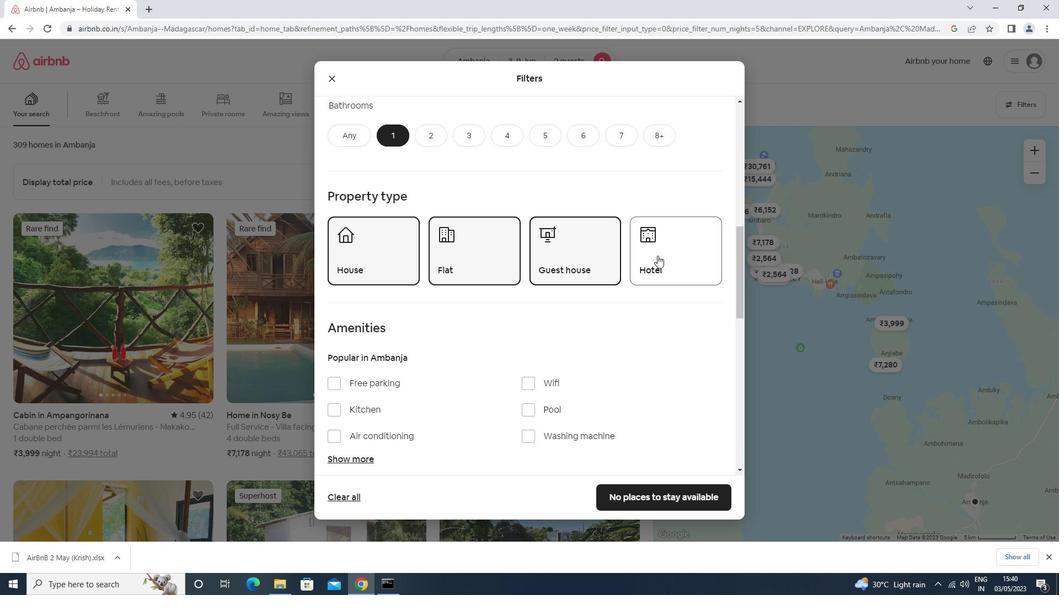 
Action: Mouse moved to (657, 256)
Screenshot: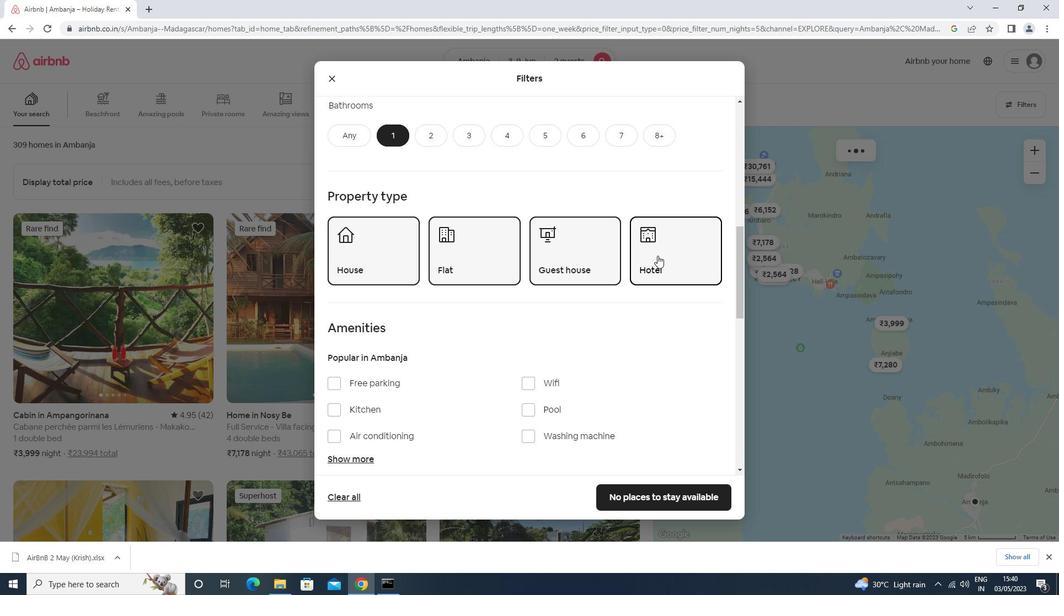 
Action: Mouse scrolled (657, 255) with delta (0, 0)
Screenshot: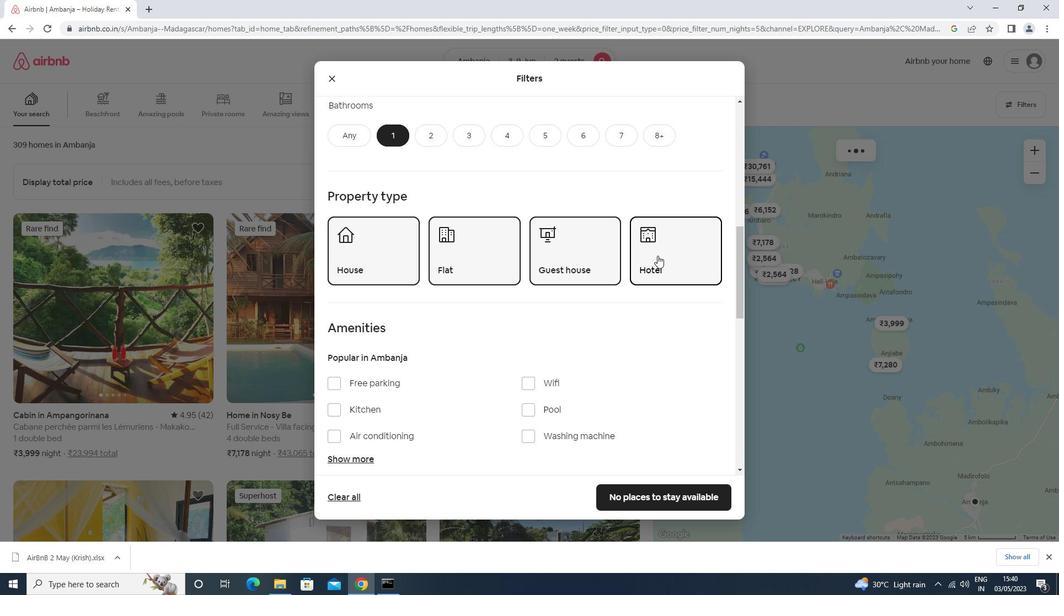 
Action: Mouse moved to (656, 257)
Screenshot: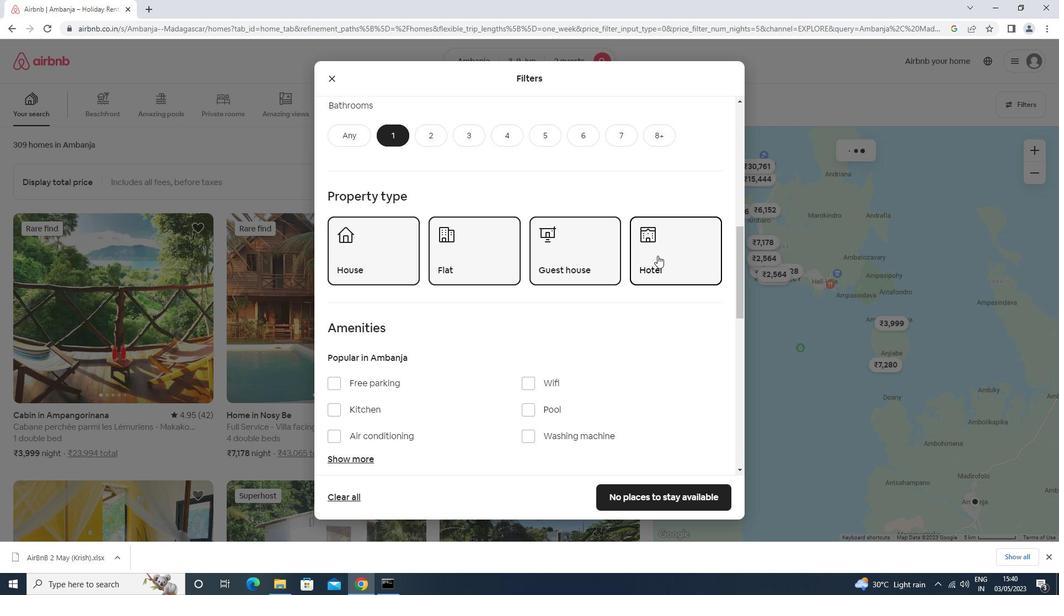 
Action: Mouse scrolled (656, 256) with delta (0, 0)
Screenshot: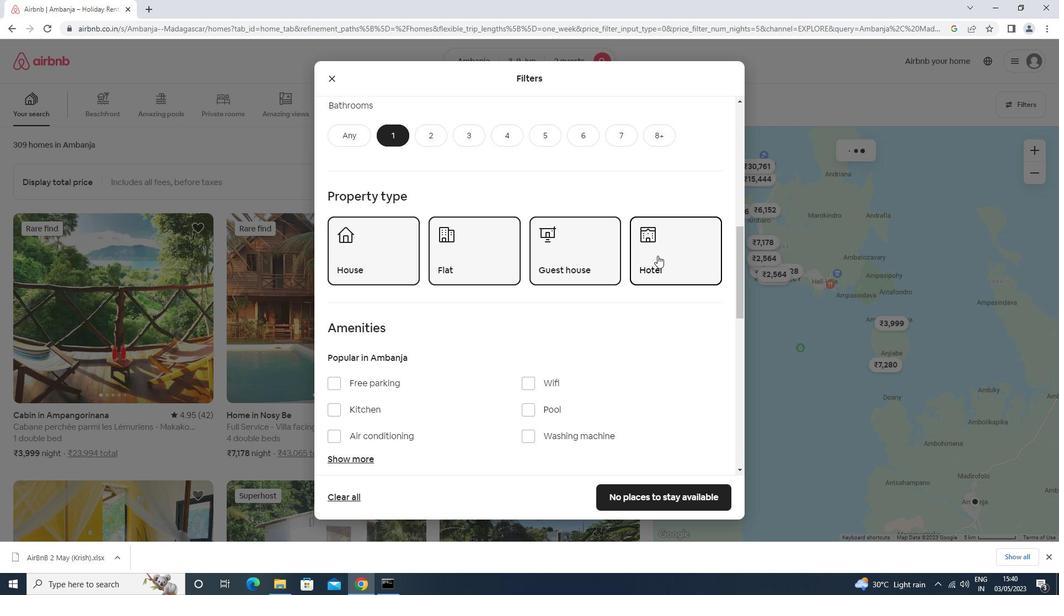 
Action: Mouse scrolled (656, 256) with delta (0, 0)
Screenshot: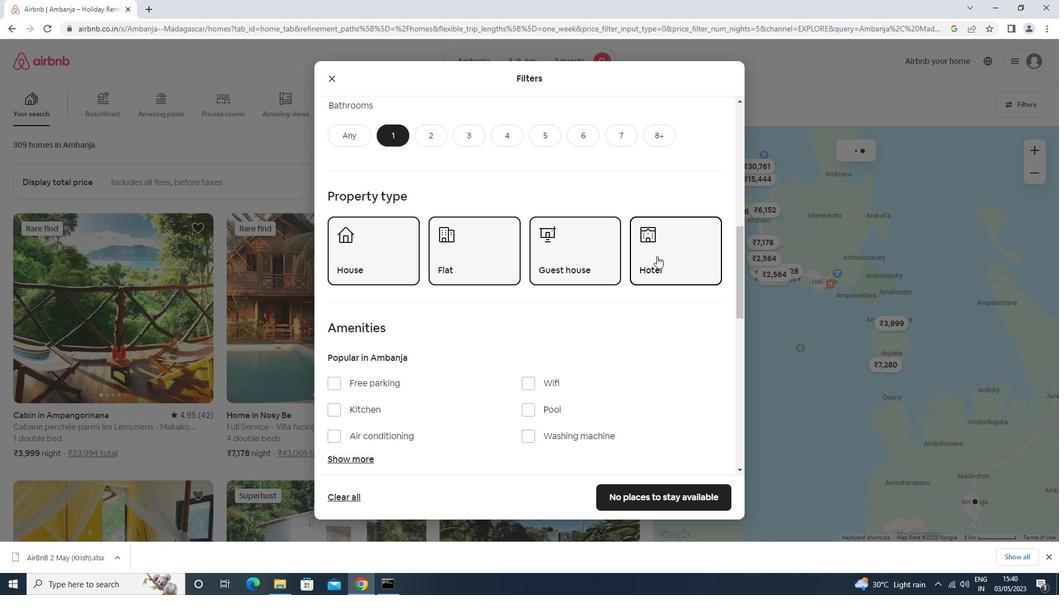 
Action: Mouse scrolled (656, 256) with delta (0, 0)
Screenshot: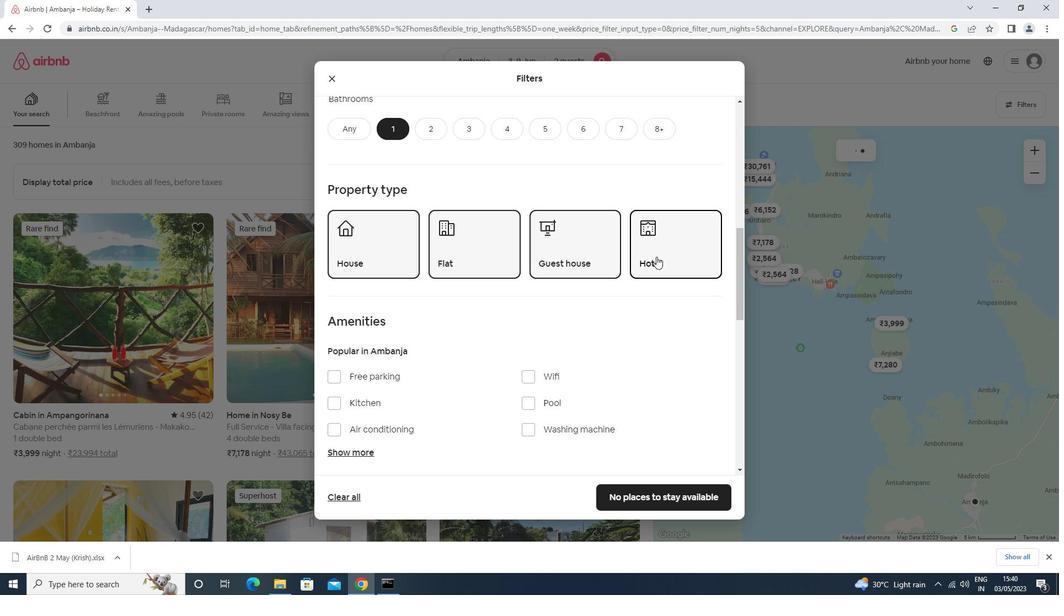 
Action: Mouse moved to (701, 364)
Screenshot: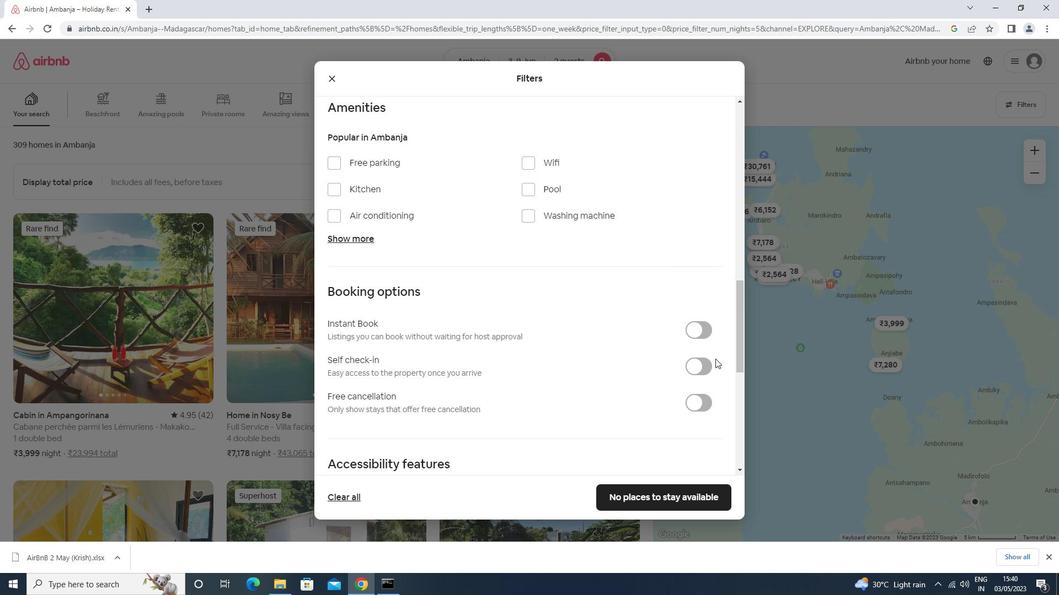 
Action: Mouse pressed left at (701, 364)
Screenshot: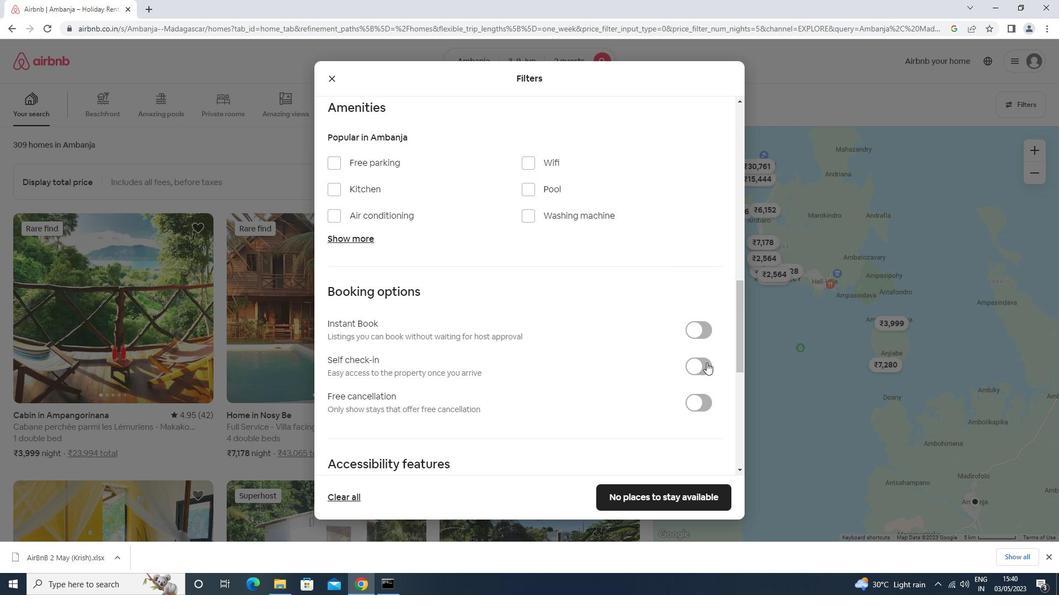 
Action: Mouse moved to (698, 367)
Screenshot: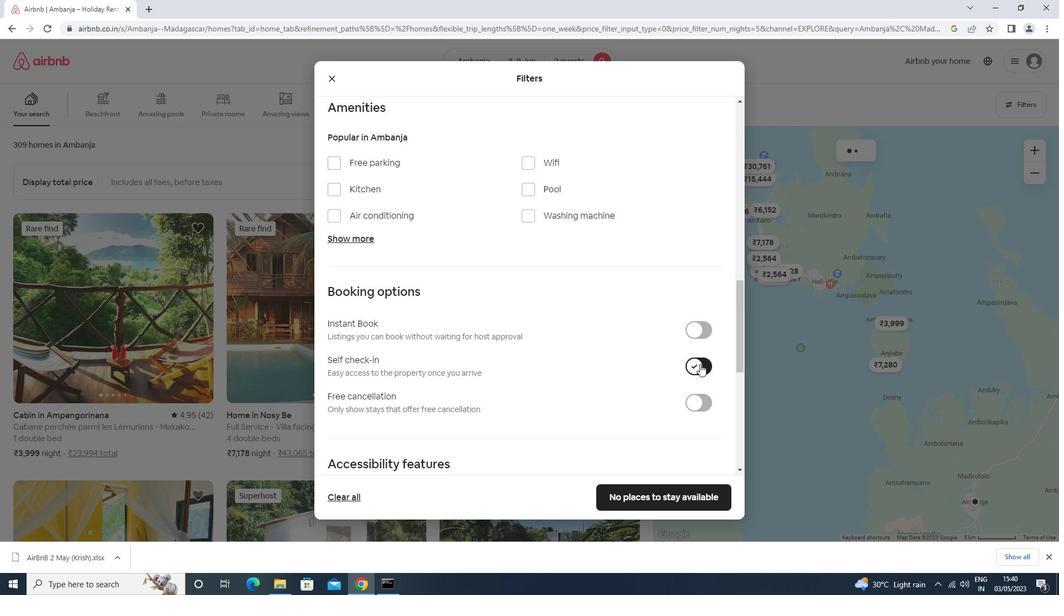 
Action: Mouse scrolled (698, 366) with delta (0, 0)
Screenshot: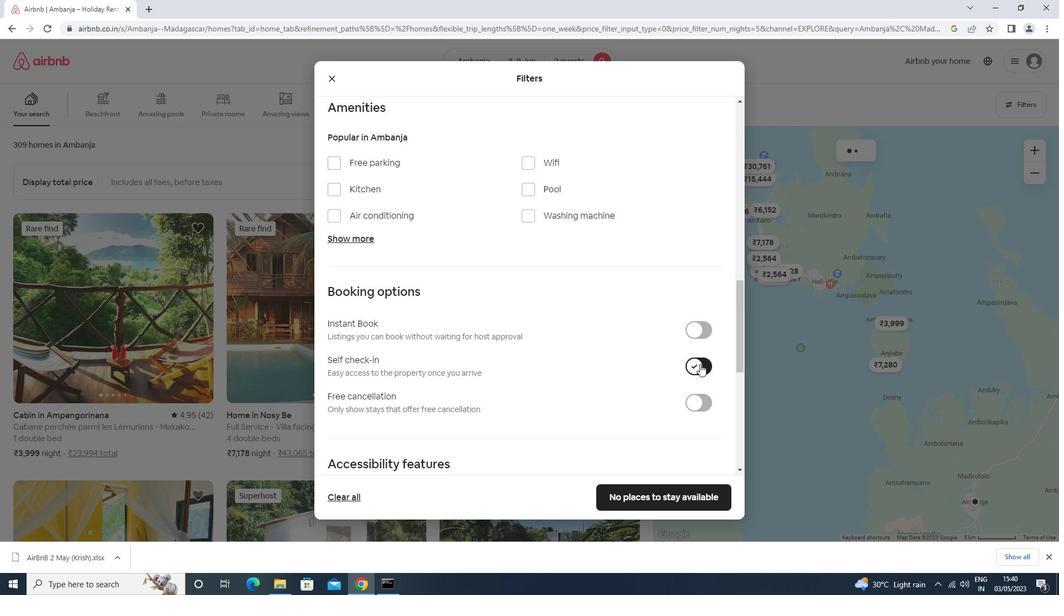 
Action: Mouse moved to (697, 372)
Screenshot: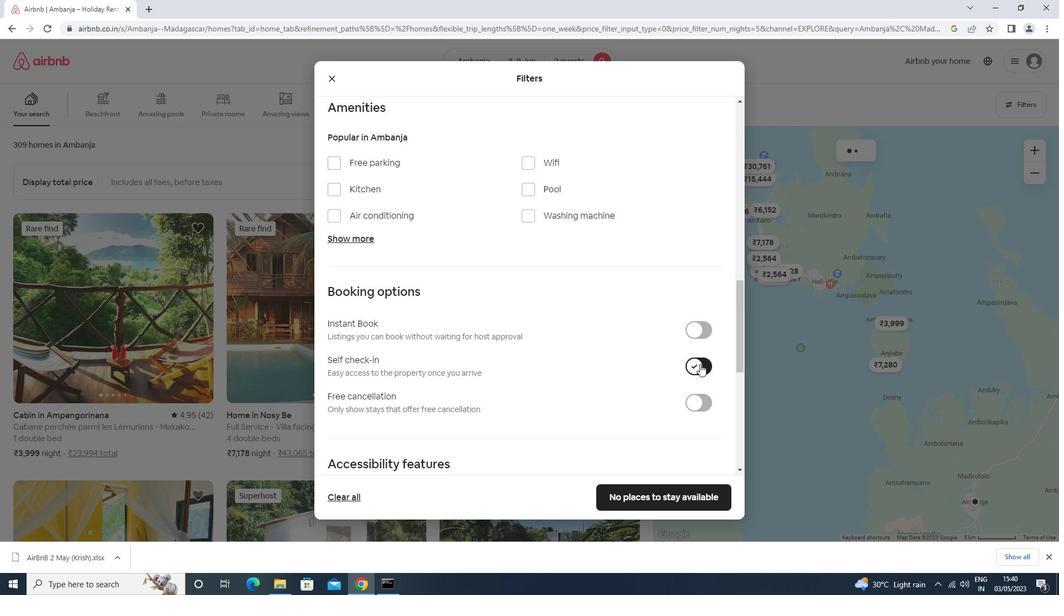 
Action: Mouse scrolled (697, 371) with delta (0, 0)
Screenshot: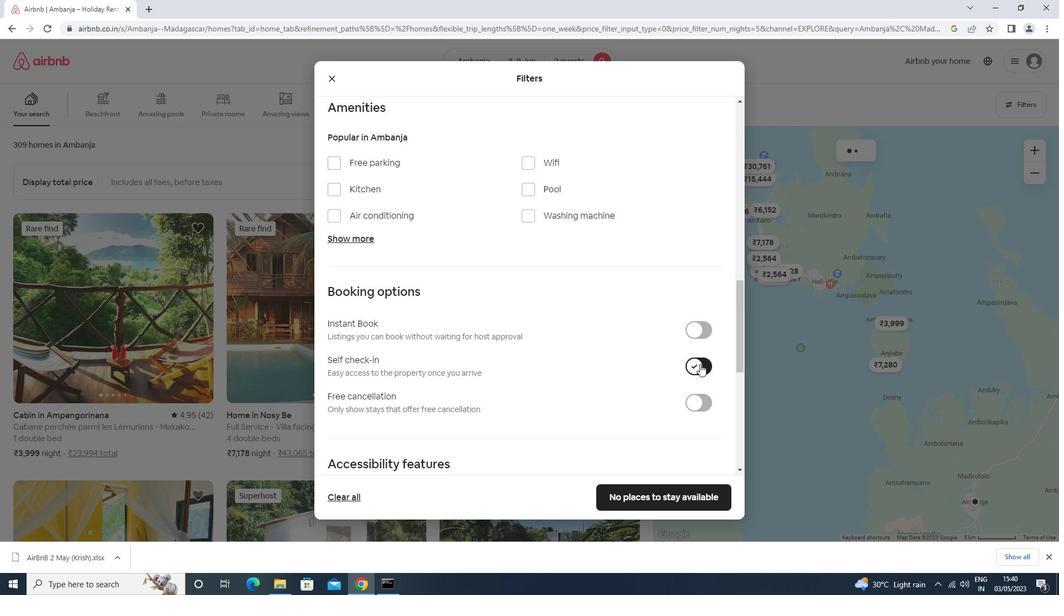 
Action: Mouse moved to (696, 374)
Screenshot: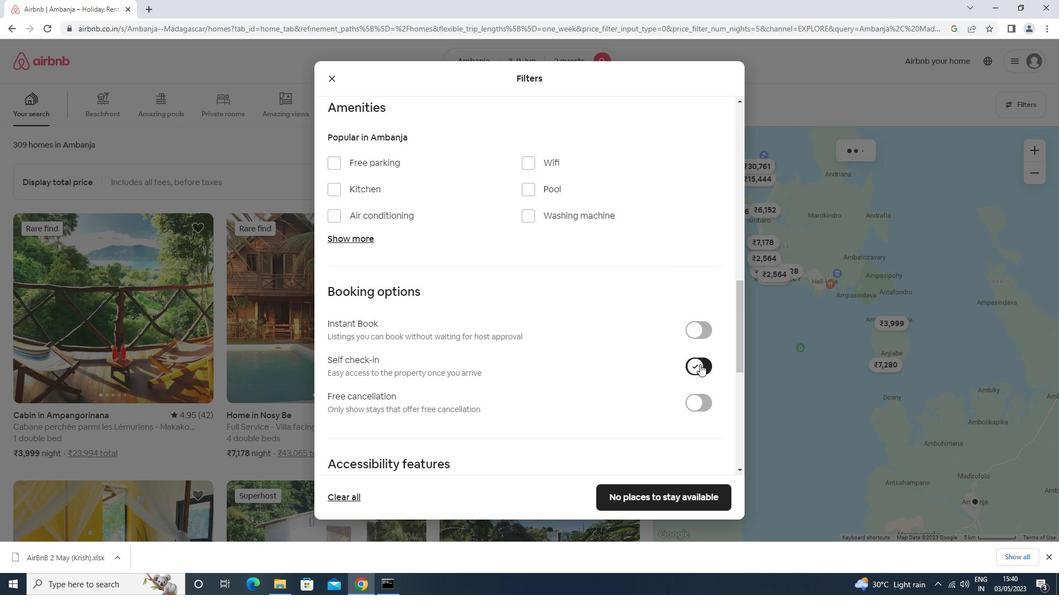 
Action: Mouse scrolled (696, 373) with delta (0, 0)
Screenshot: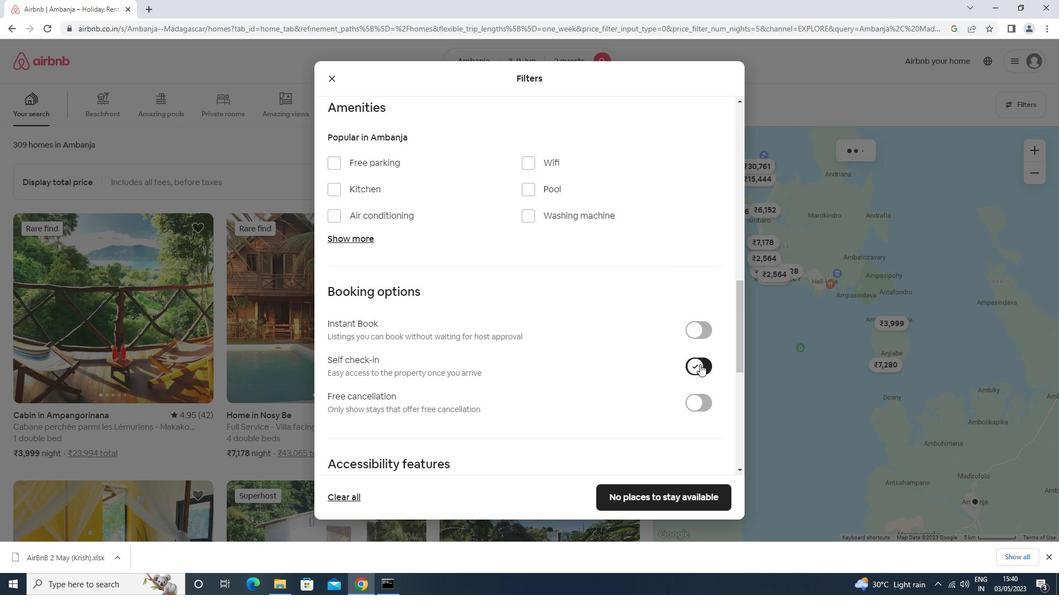 
Action: Mouse scrolled (696, 373) with delta (0, 0)
Screenshot: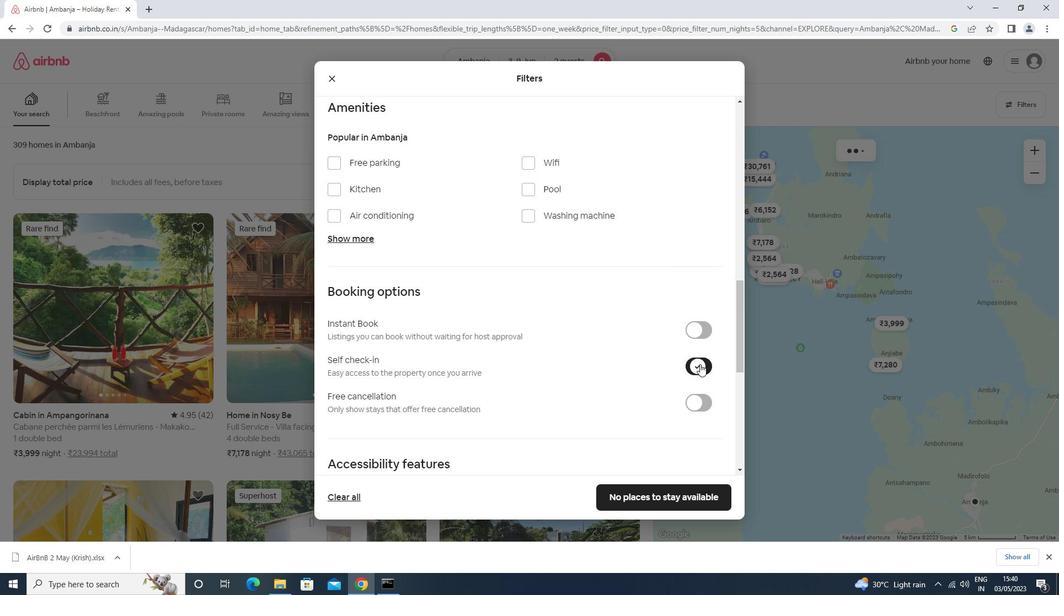 
Action: Mouse scrolled (696, 373) with delta (0, 0)
Screenshot: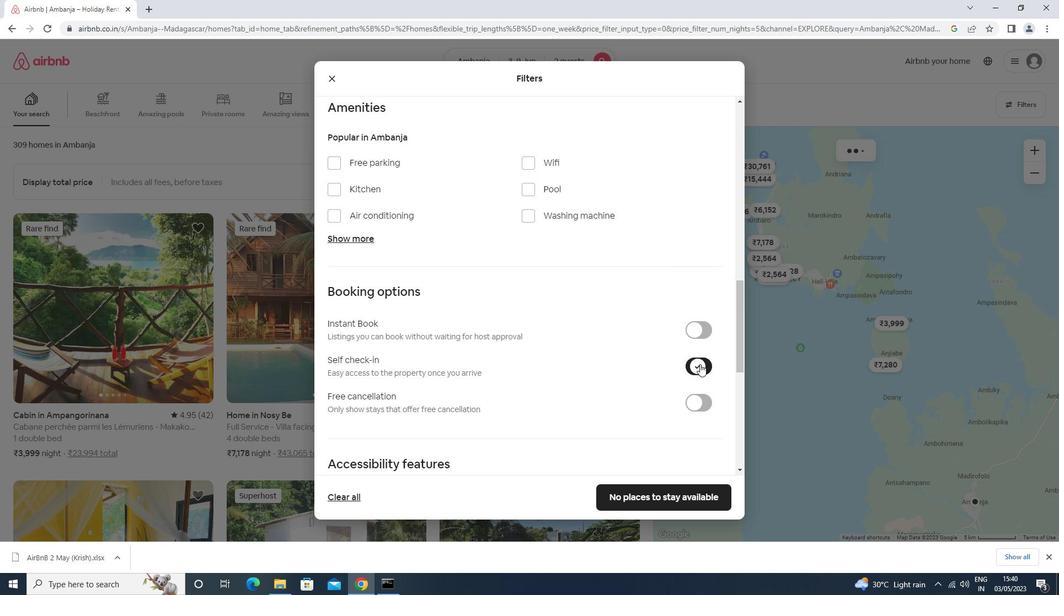 
Action: Mouse scrolled (696, 373) with delta (0, 0)
Screenshot: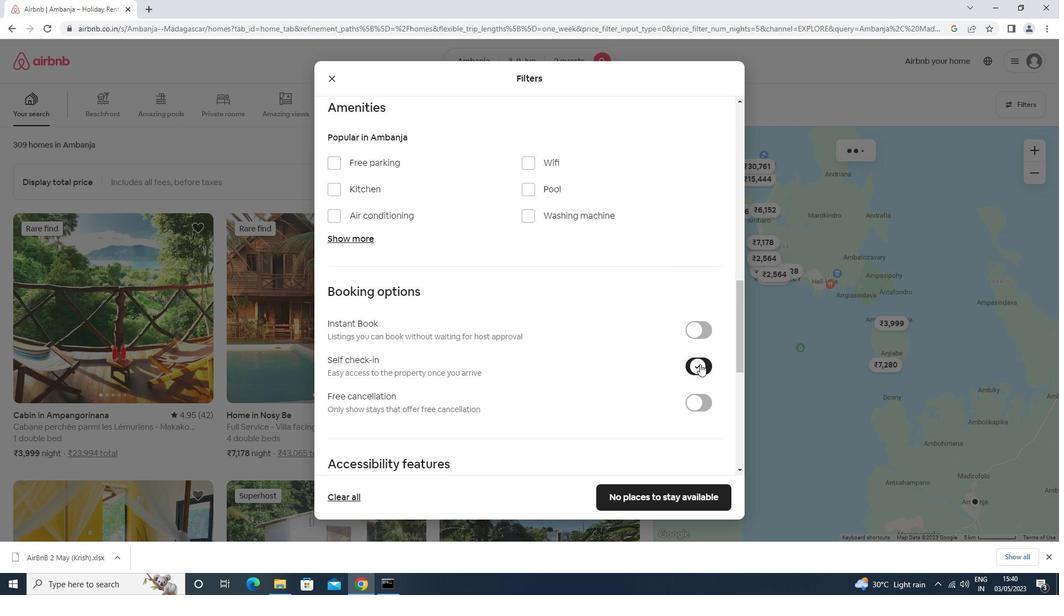 
Action: Mouse moved to (695, 375)
Screenshot: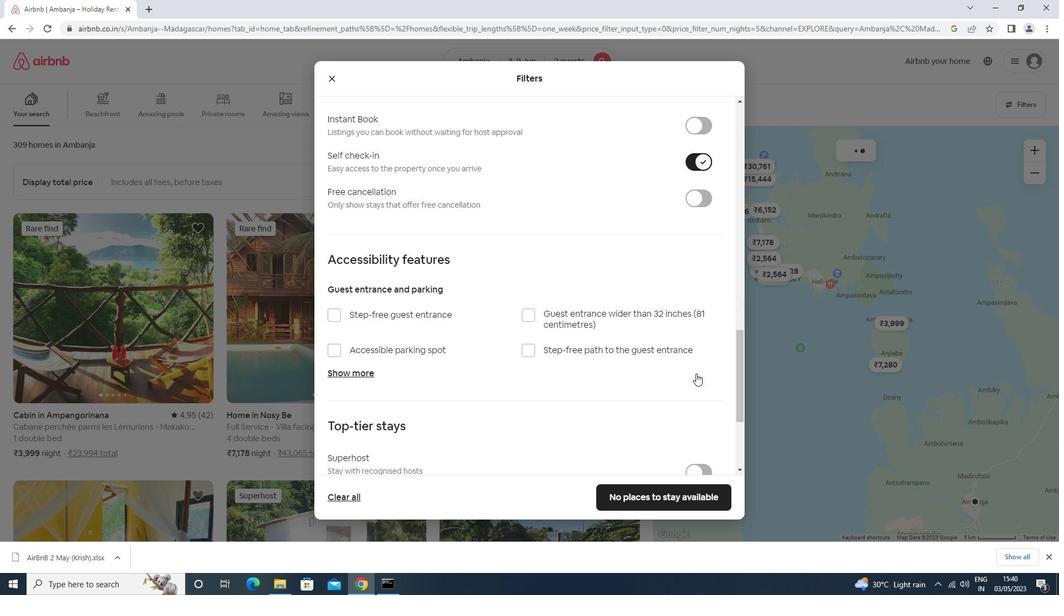 
Action: Mouse scrolled (695, 374) with delta (0, 0)
Screenshot: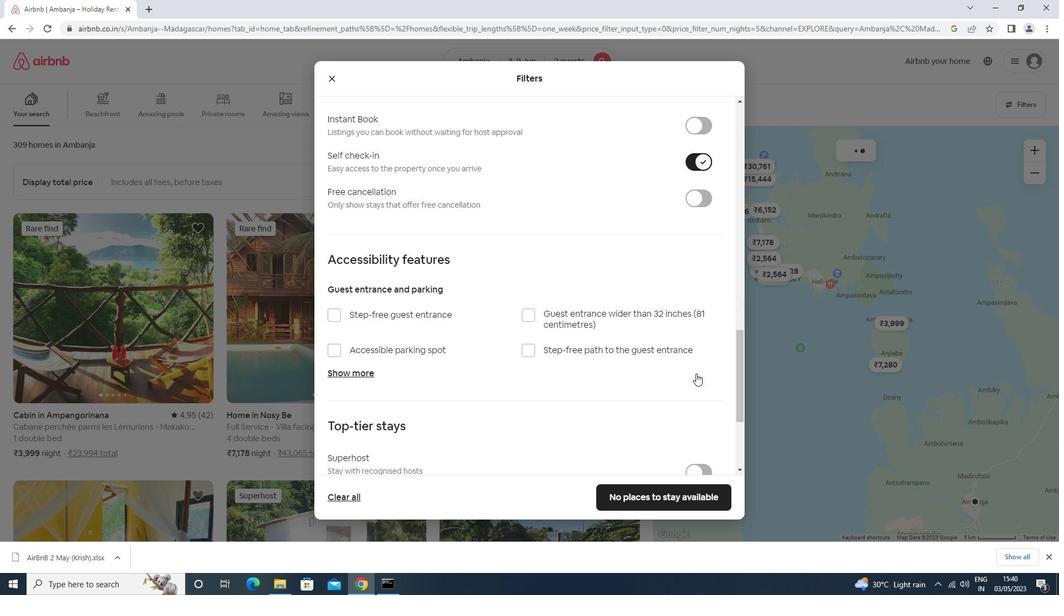 
Action: Mouse moved to (694, 375)
Screenshot: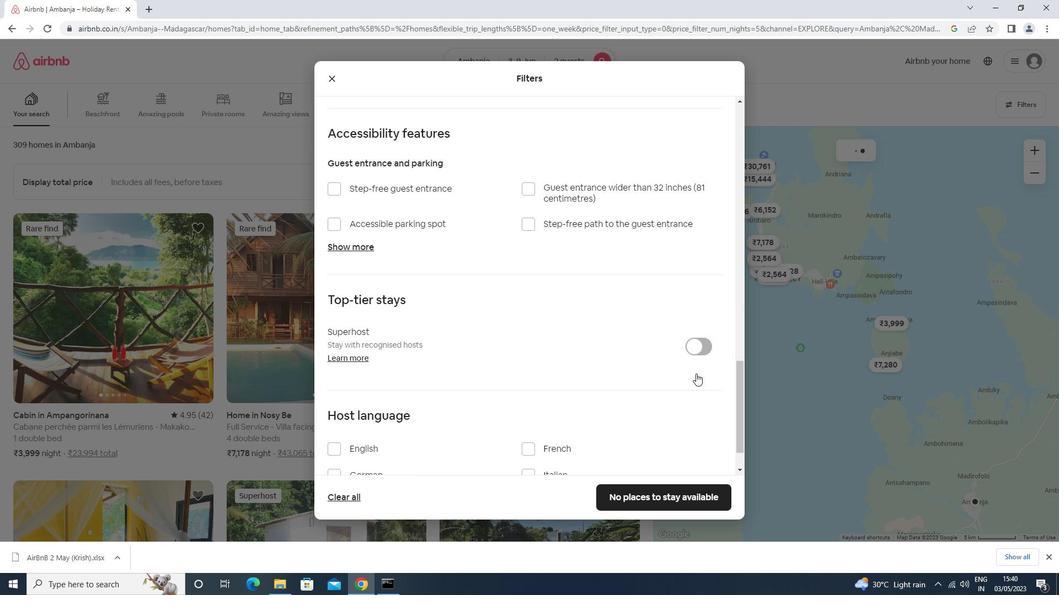 
Action: Mouse scrolled (694, 375) with delta (0, 0)
Screenshot: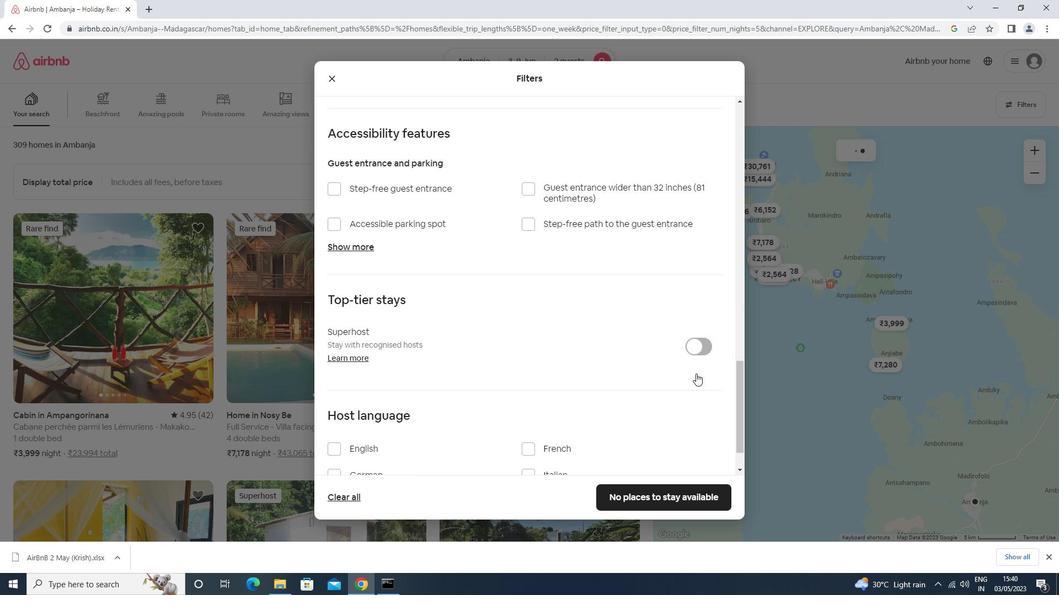 
Action: Mouse scrolled (694, 375) with delta (0, 0)
Screenshot: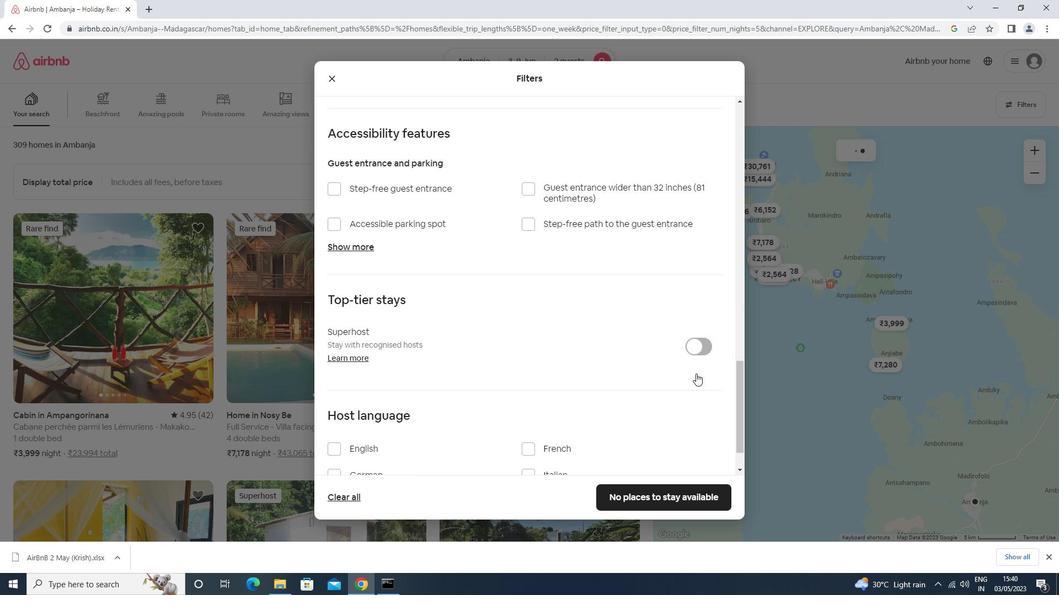 
Action: Mouse scrolled (694, 375) with delta (0, 0)
Screenshot: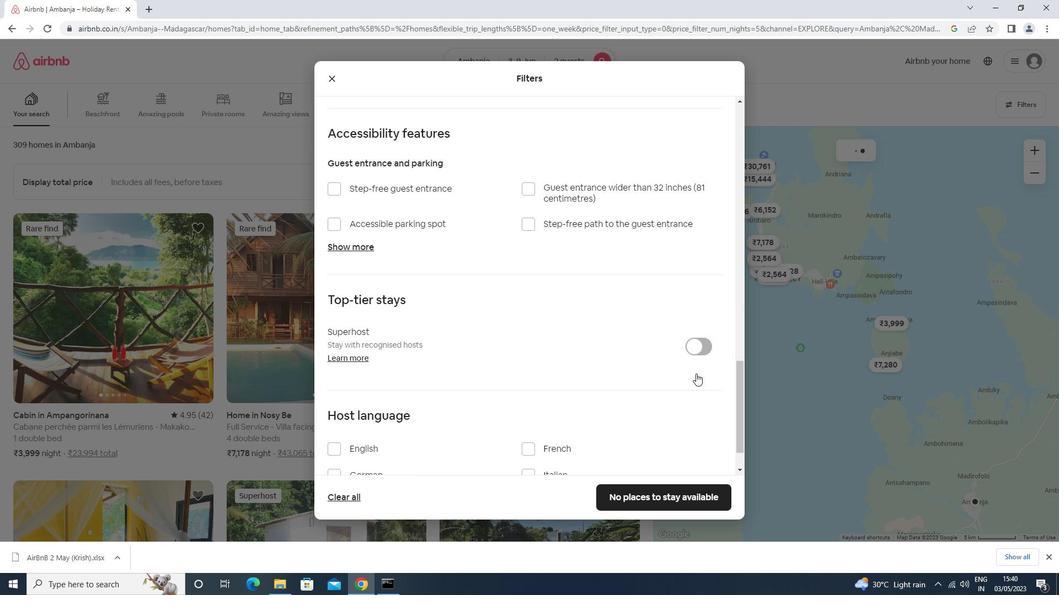 
Action: Mouse scrolled (694, 375) with delta (0, 0)
Screenshot: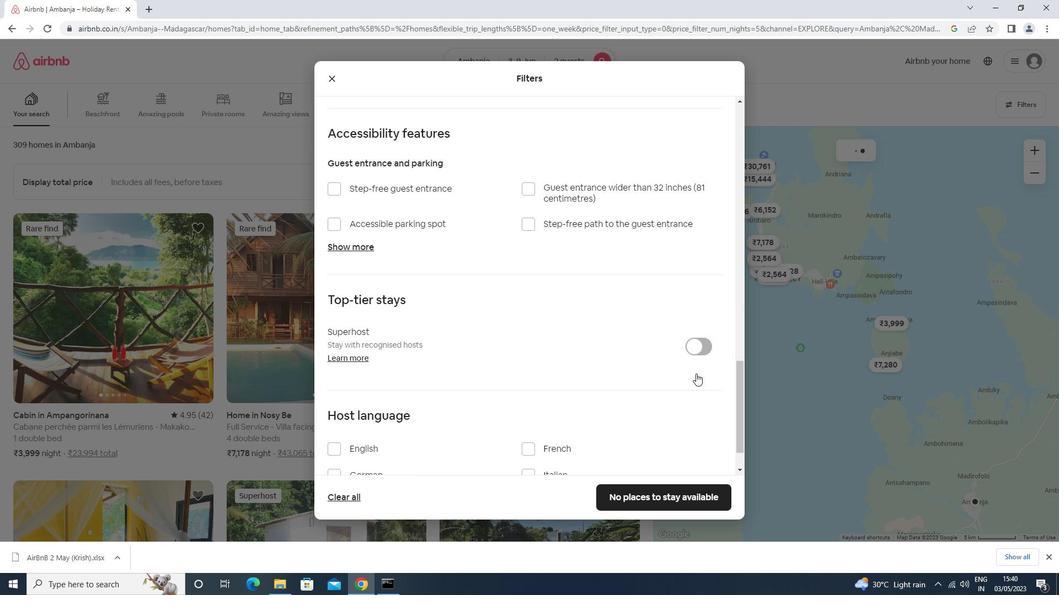 
Action: Mouse scrolled (694, 375) with delta (0, 0)
Screenshot: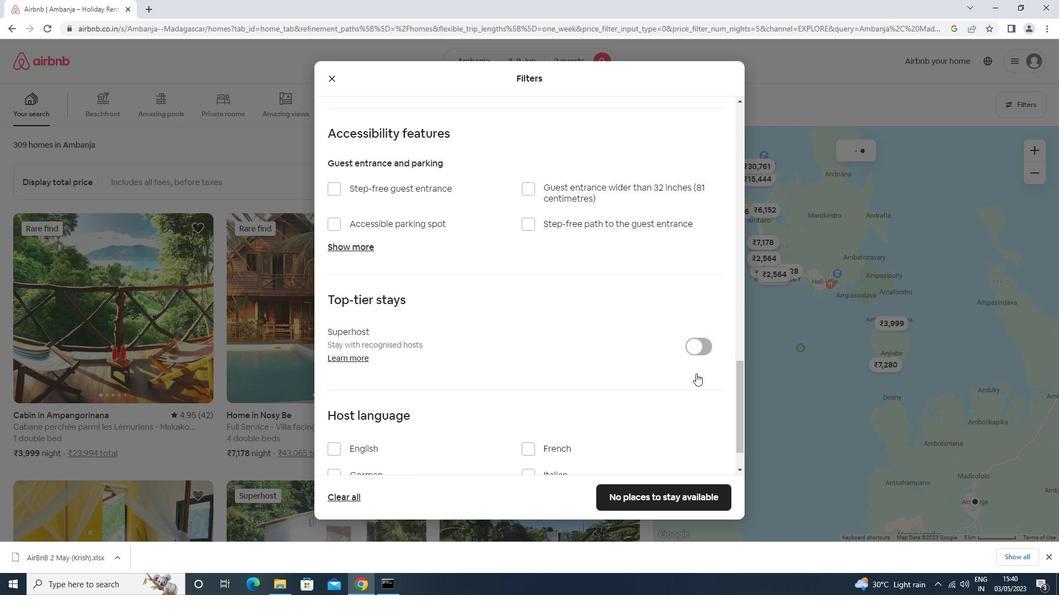 
Action: Mouse moved to (693, 376)
Screenshot: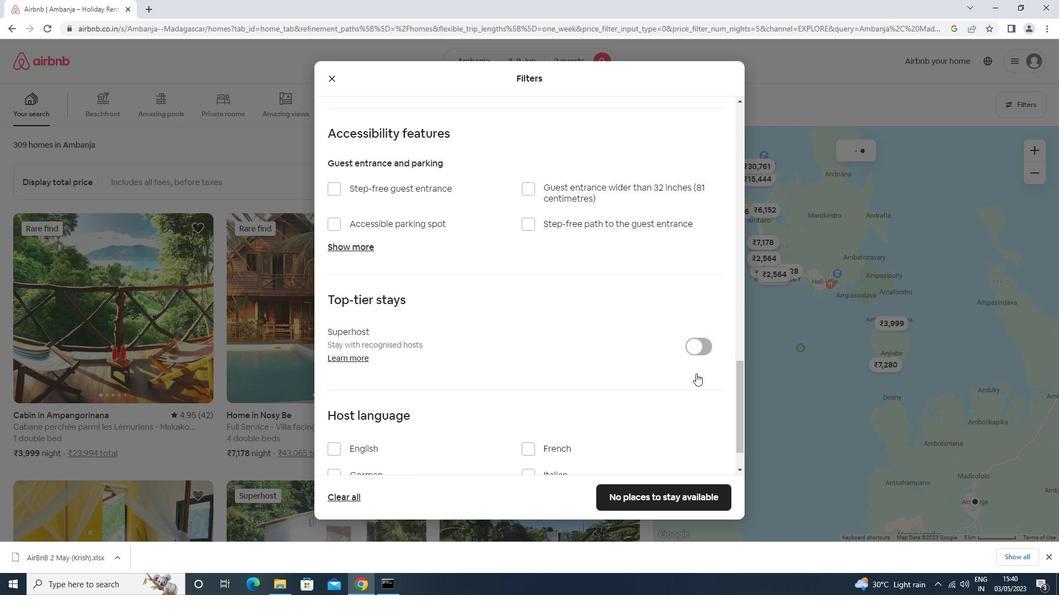 
Action: Mouse scrolled (693, 375) with delta (0, 0)
Screenshot: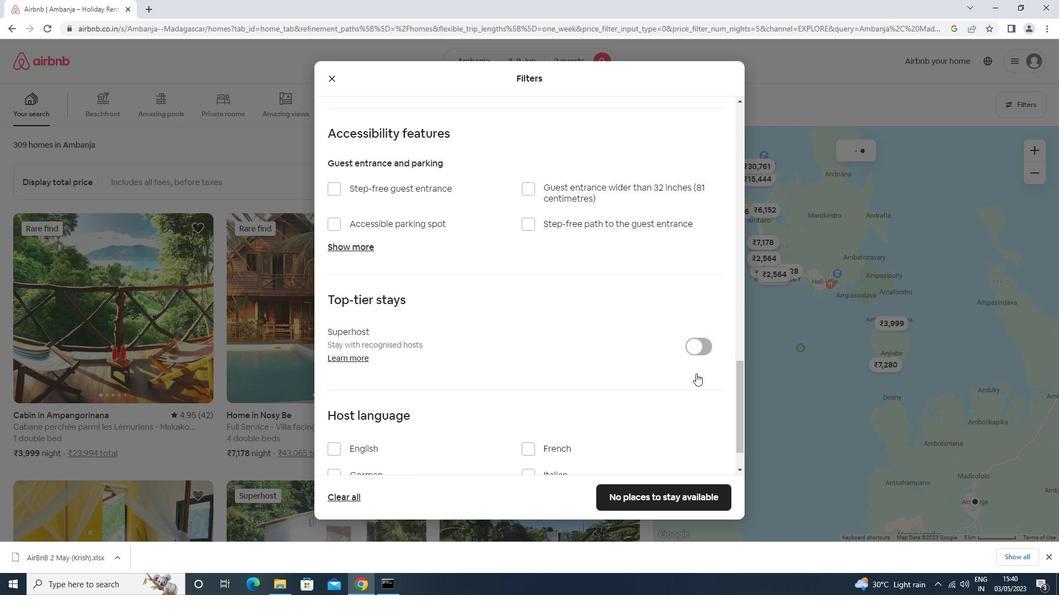 
Action: Mouse moved to (357, 401)
Screenshot: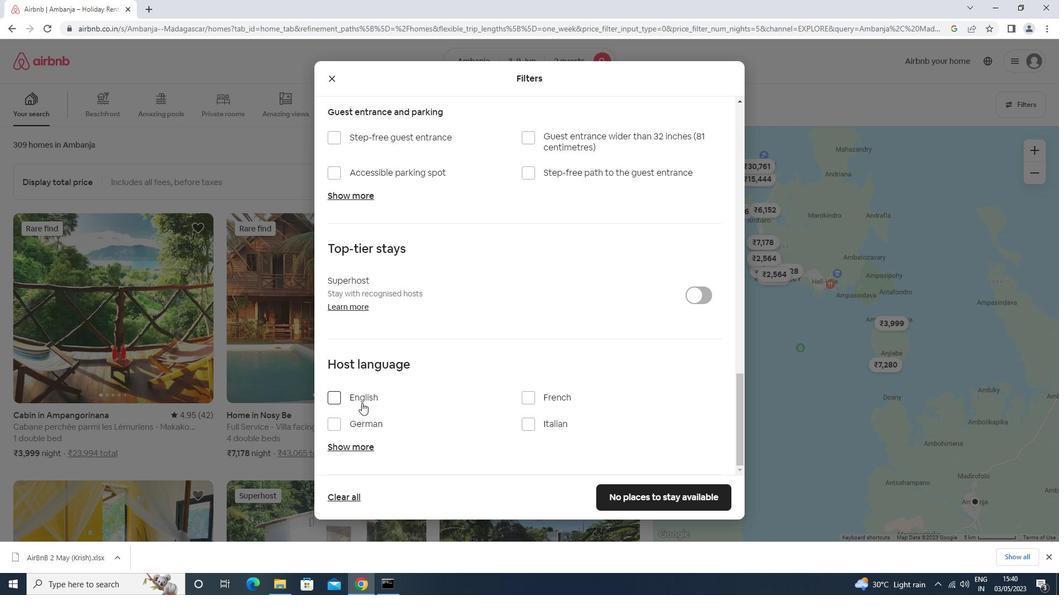 
Action: Mouse pressed left at (357, 401)
Screenshot: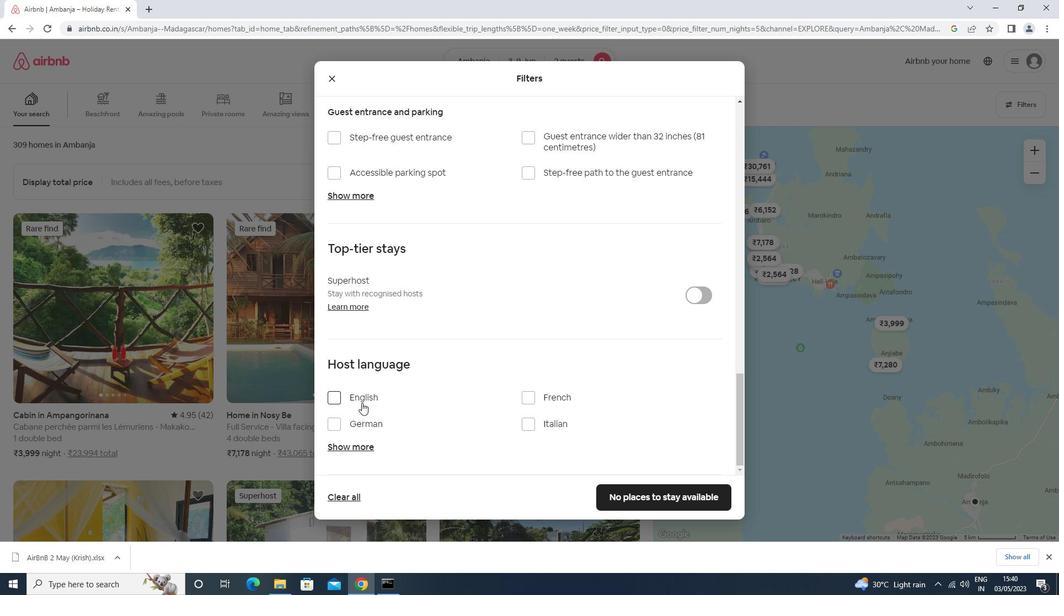 
Action: Mouse moved to (625, 495)
Screenshot: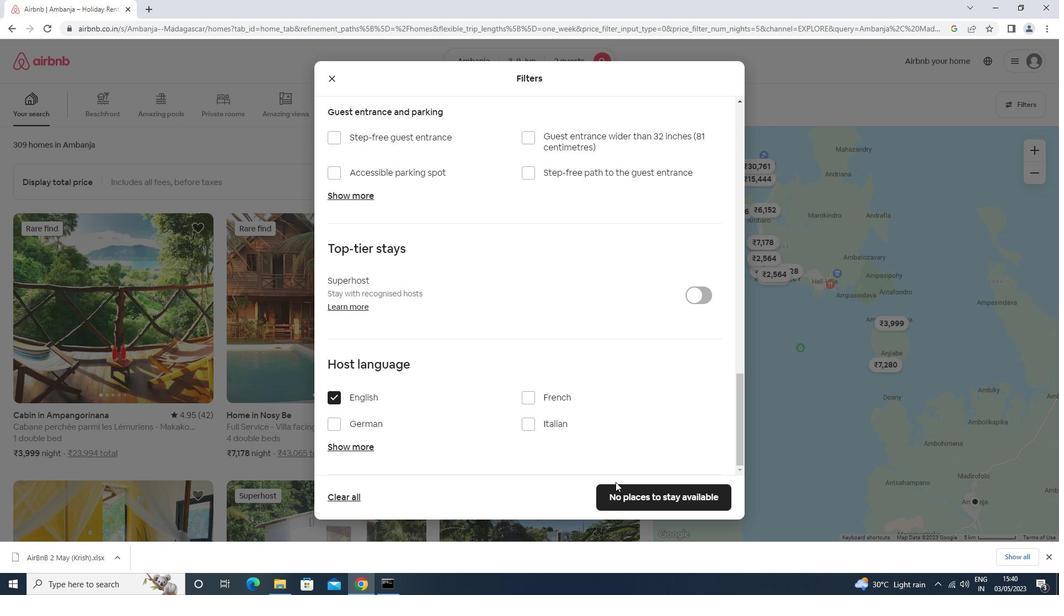 
Action: Mouse pressed left at (625, 495)
Screenshot: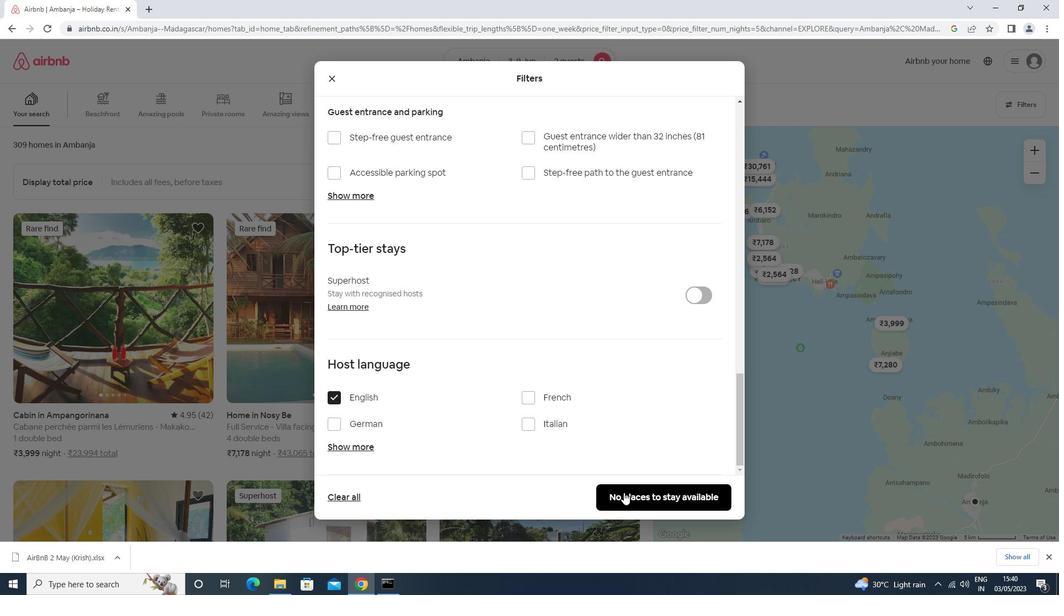 
Action: Mouse moved to (625, 493)
Screenshot: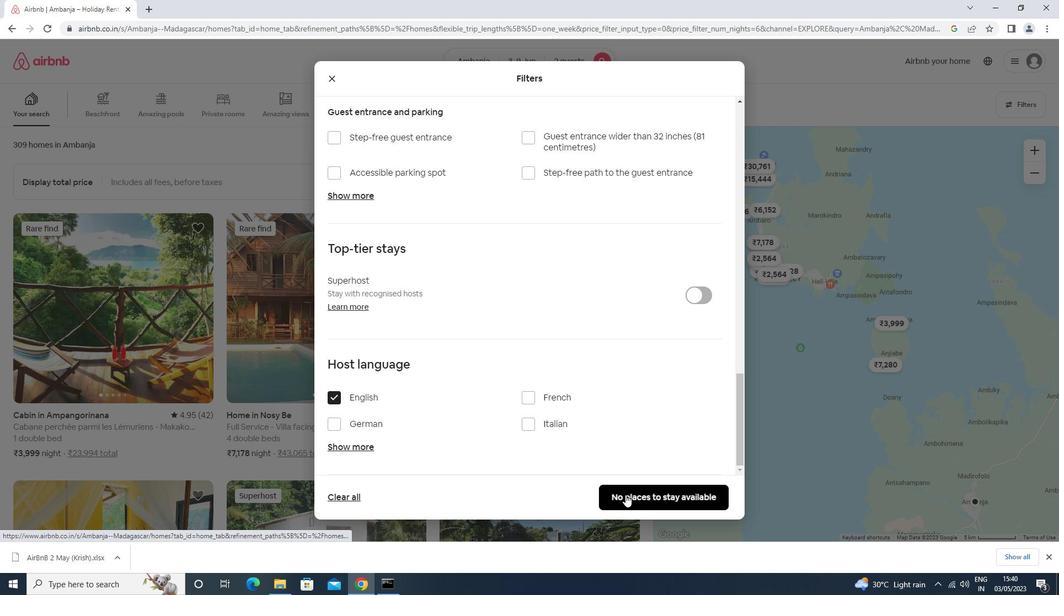 
